 Task: Look for One-way flight tickets for 2 adults, 2 children, in Economy from Abu Rudeis to Mecca to travel on 25-Nov-2023.  Stops: Any number of stops. Choice of flight is British Airways.
Action: Mouse moved to (305, 271)
Screenshot: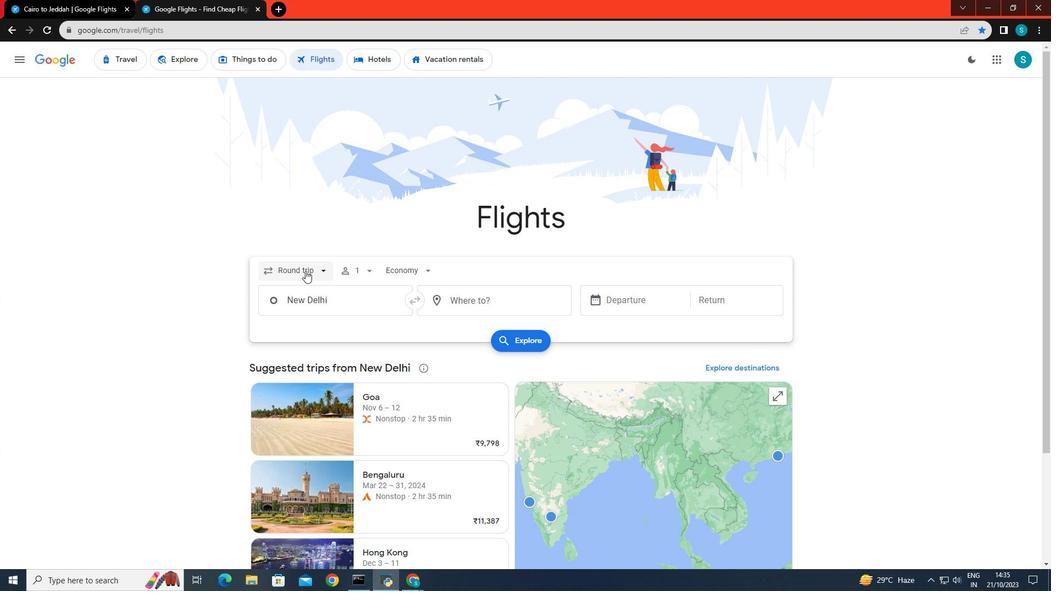 
Action: Mouse pressed left at (305, 271)
Screenshot: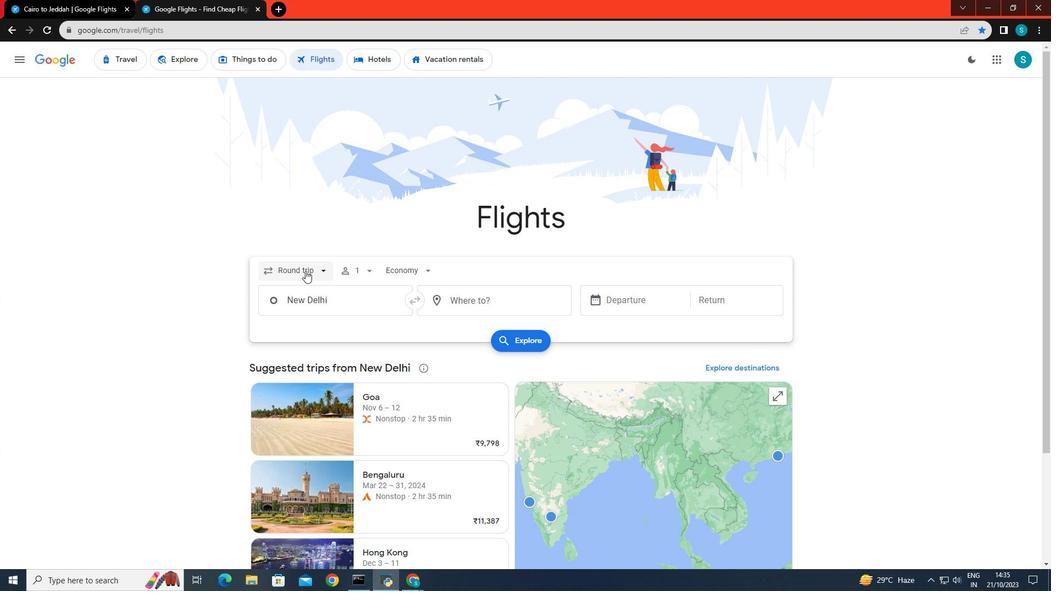 
Action: Mouse moved to (308, 325)
Screenshot: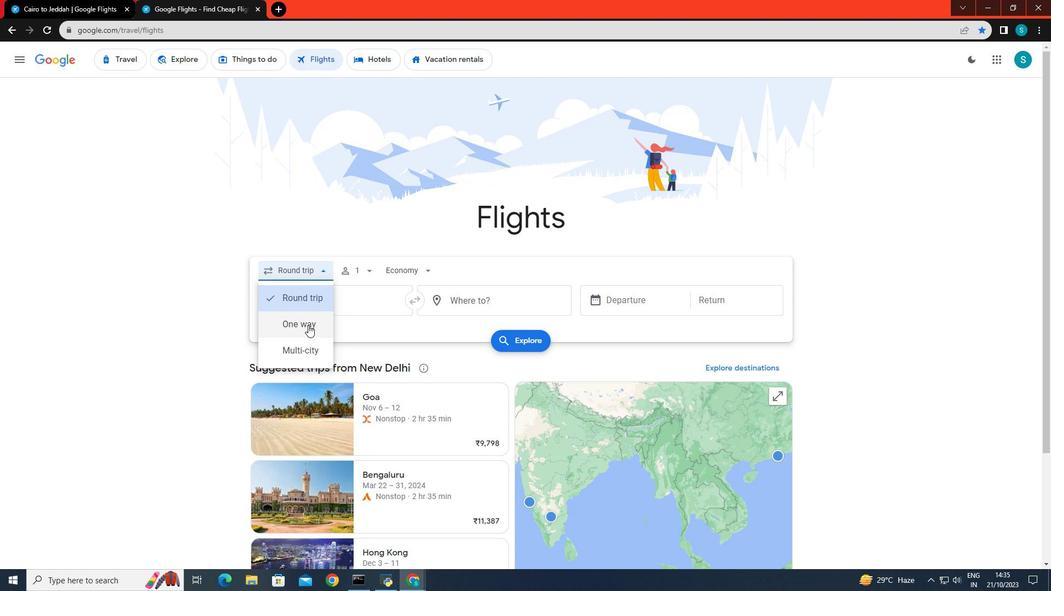 
Action: Mouse pressed left at (308, 325)
Screenshot: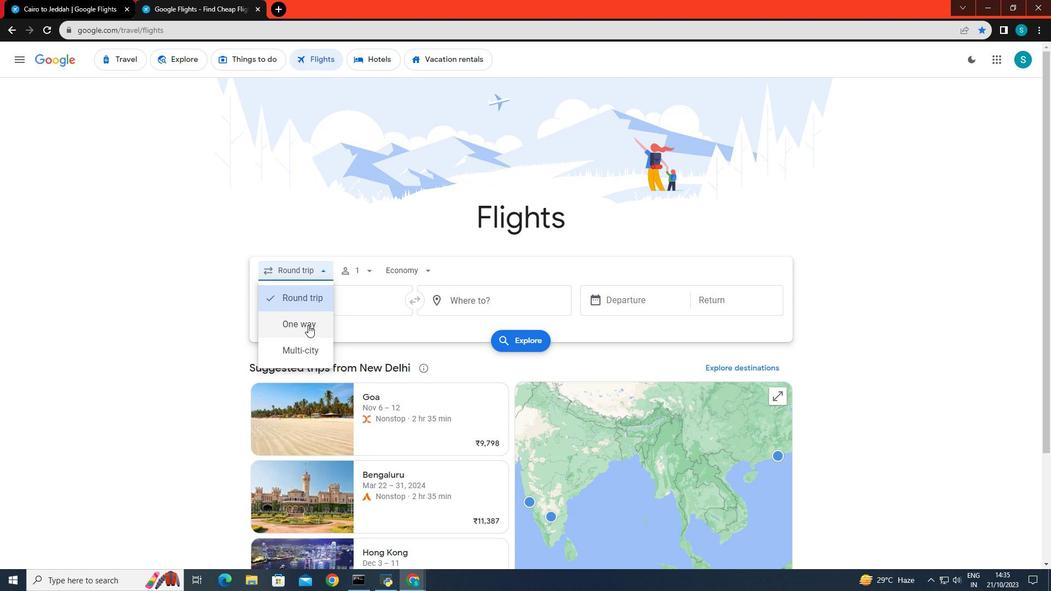 
Action: Mouse moved to (351, 270)
Screenshot: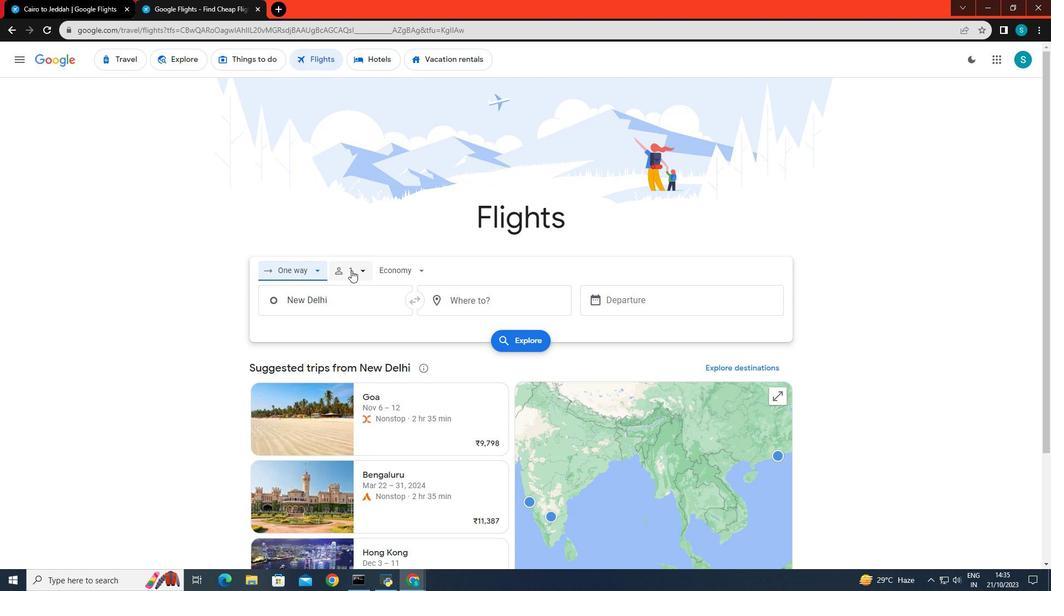 
Action: Mouse pressed left at (351, 270)
Screenshot: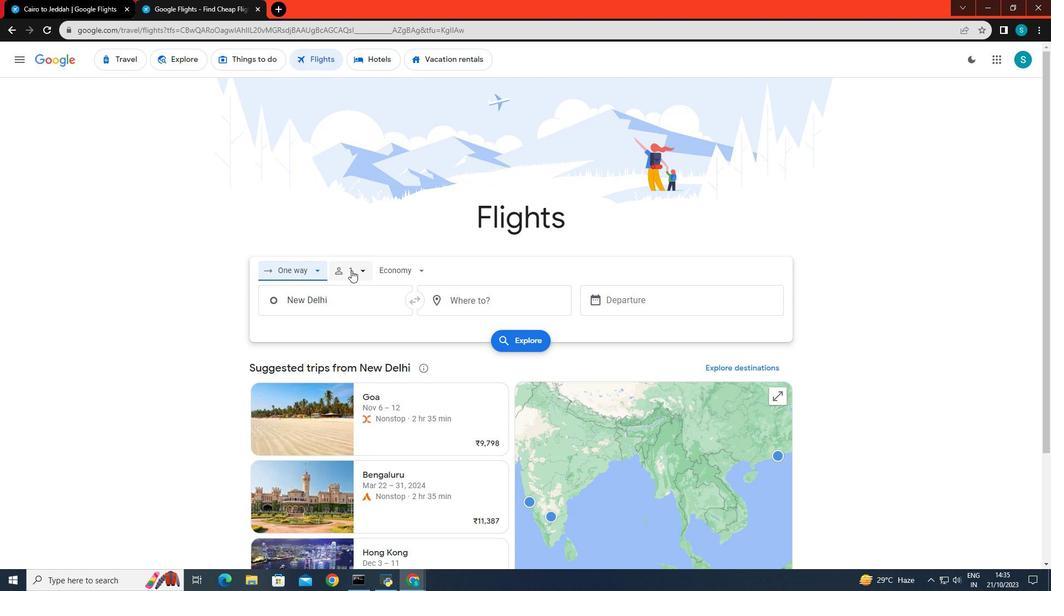
Action: Mouse moved to (441, 297)
Screenshot: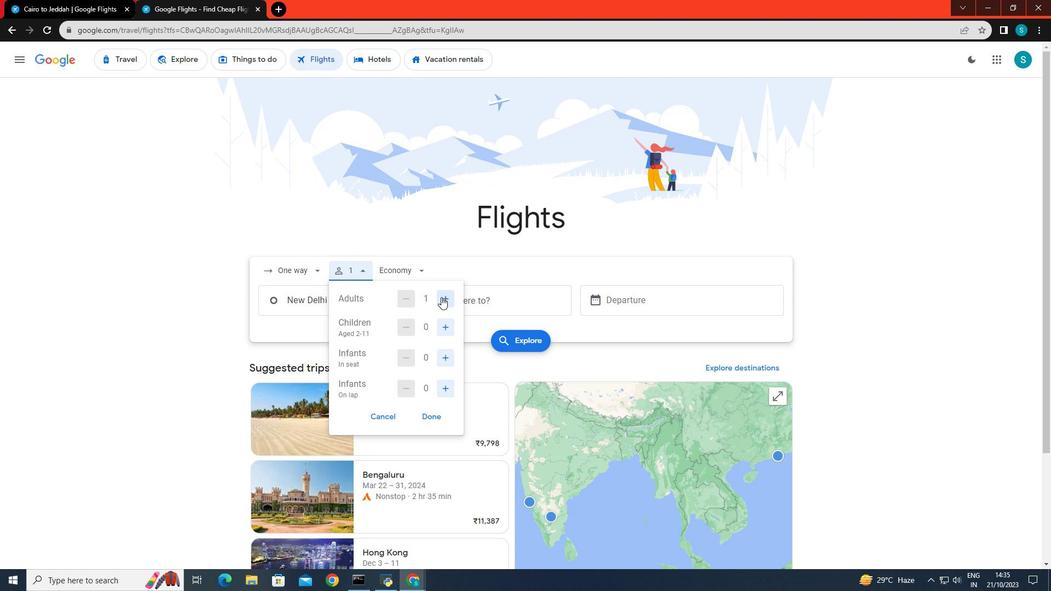 
Action: Mouse pressed left at (441, 297)
Screenshot: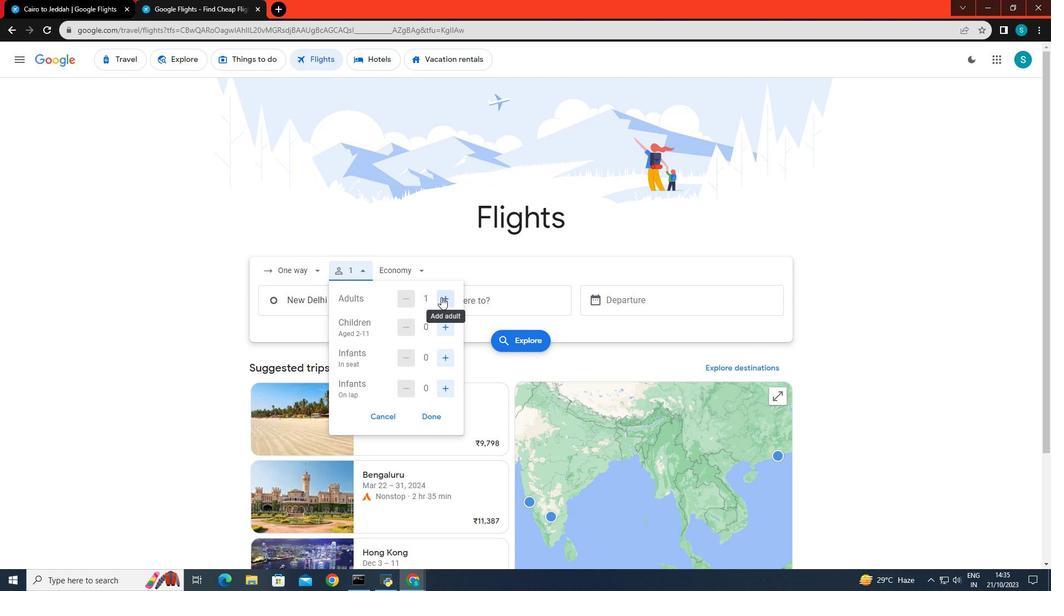 
Action: Mouse moved to (448, 328)
Screenshot: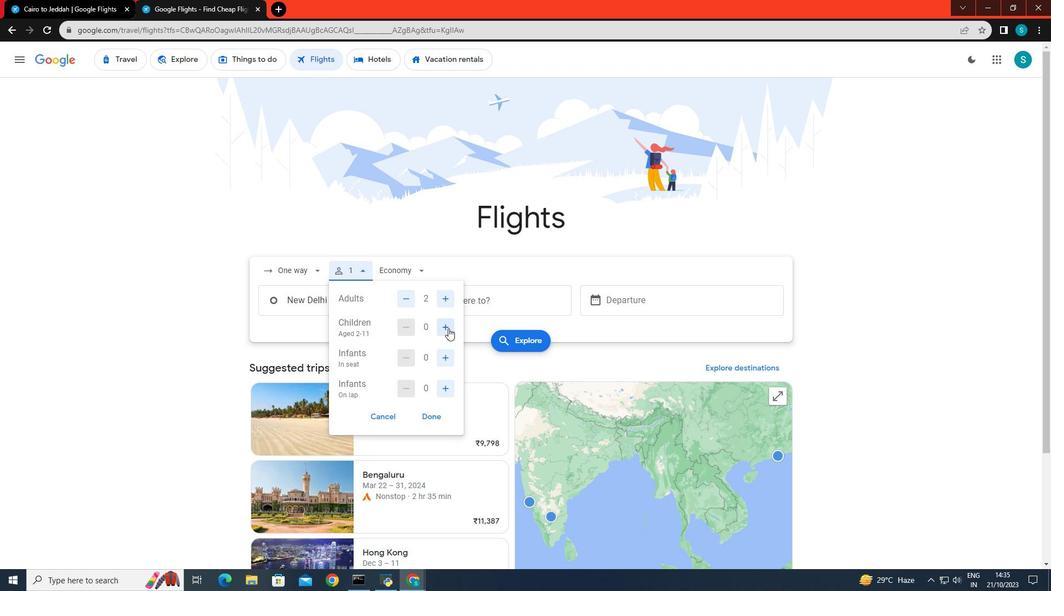 
Action: Mouse pressed left at (448, 328)
Screenshot: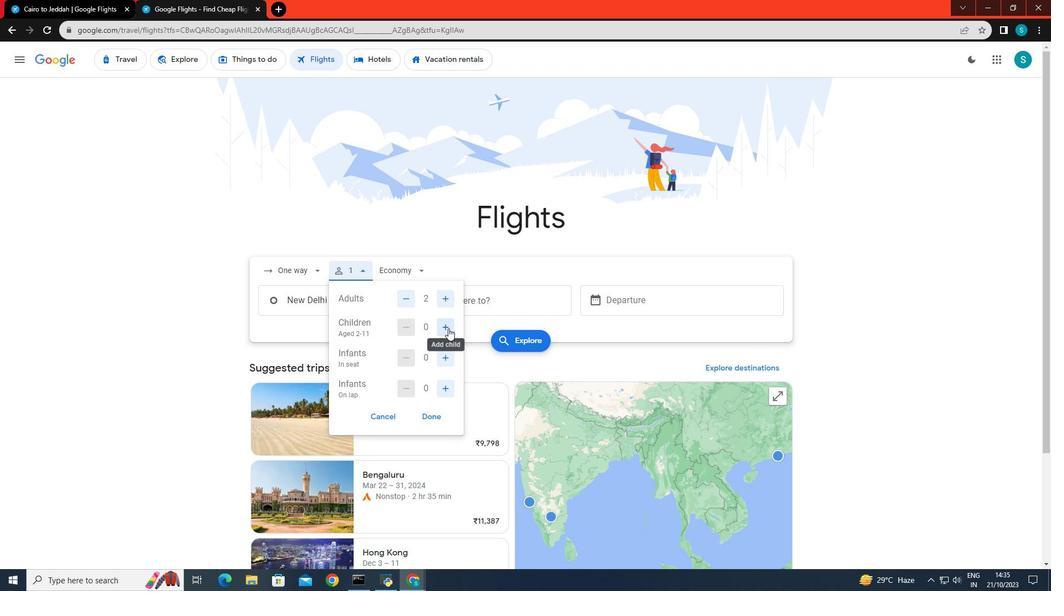 
Action: Mouse pressed left at (448, 328)
Screenshot: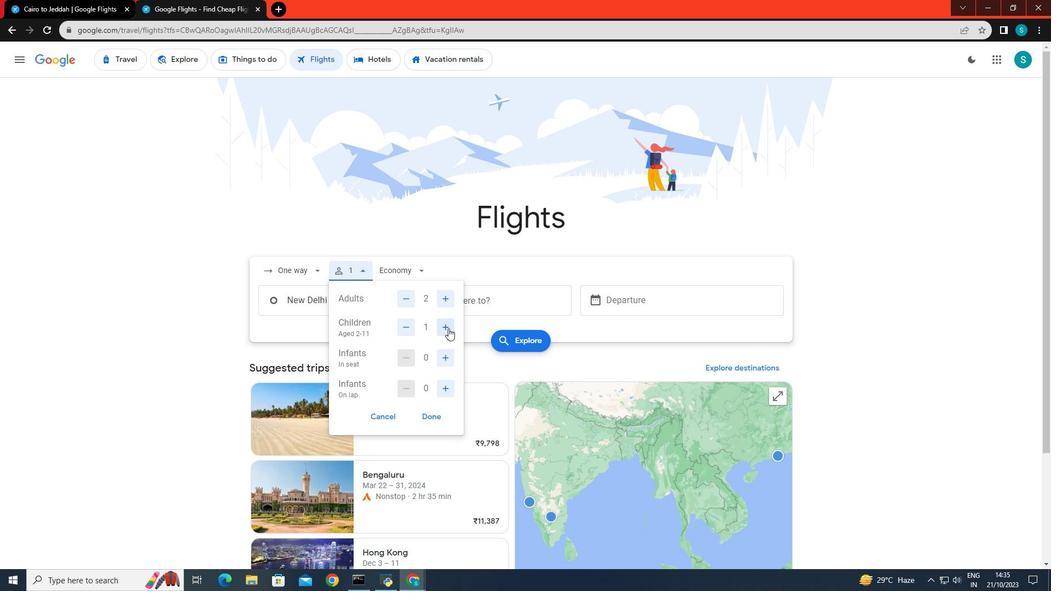 
Action: Mouse moved to (433, 414)
Screenshot: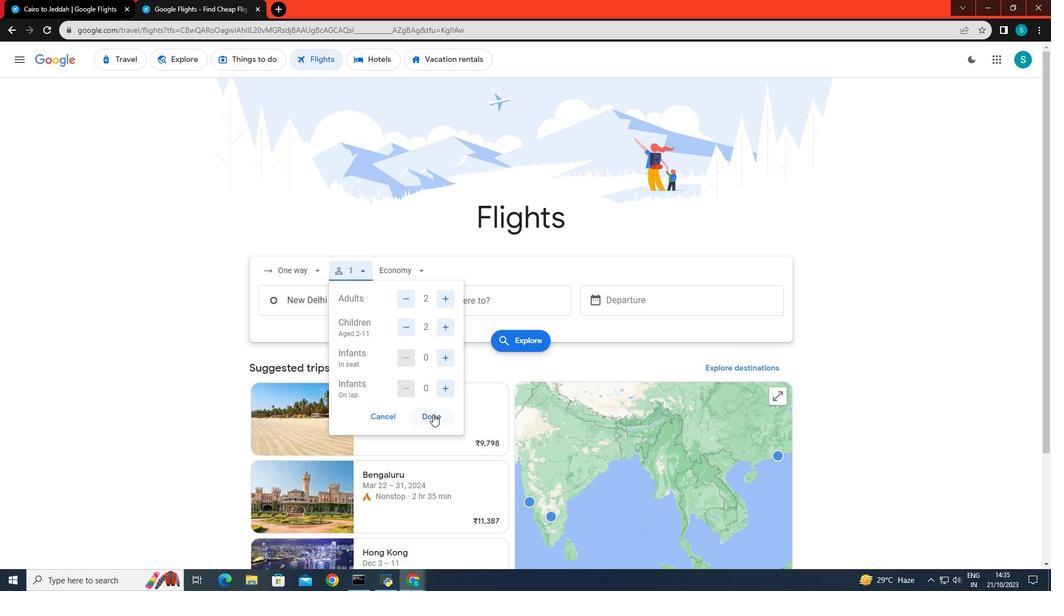 
Action: Mouse pressed left at (433, 414)
Screenshot: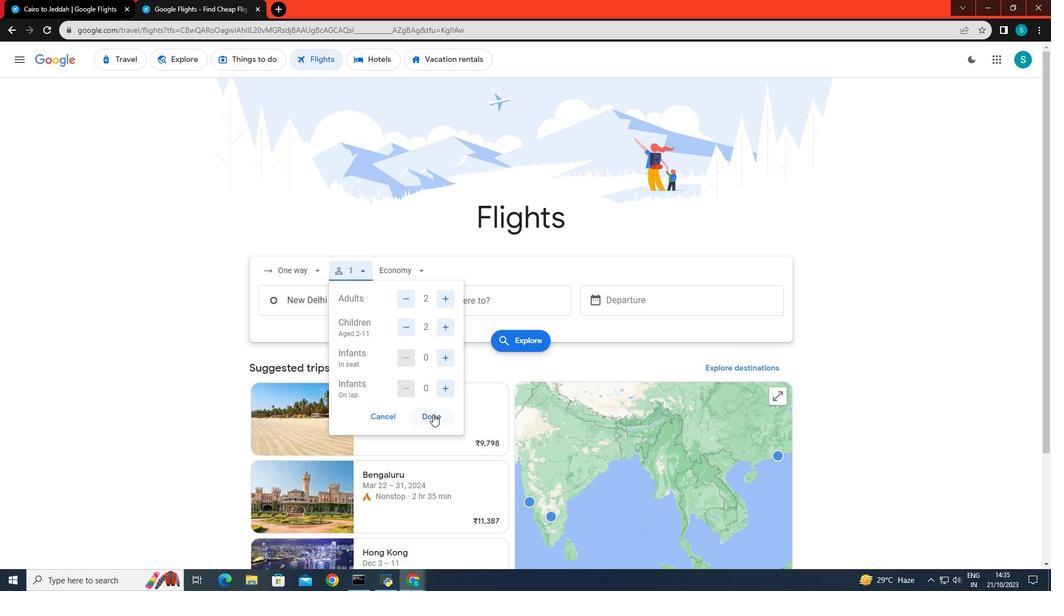 
Action: Mouse moved to (363, 272)
Screenshot: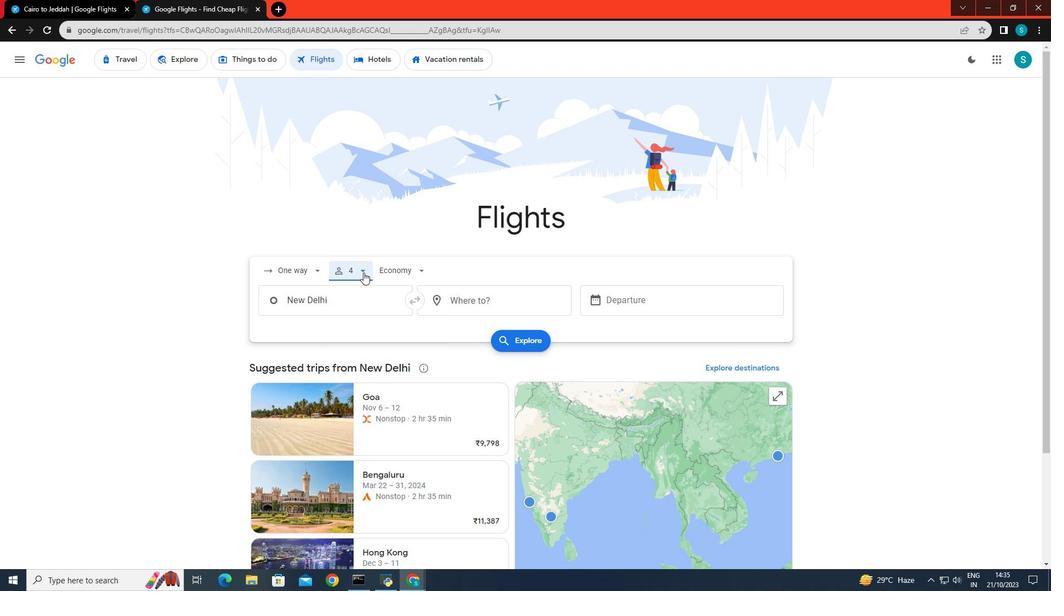 
Action: Mouse pressed left at (363, 272)
Screenshot: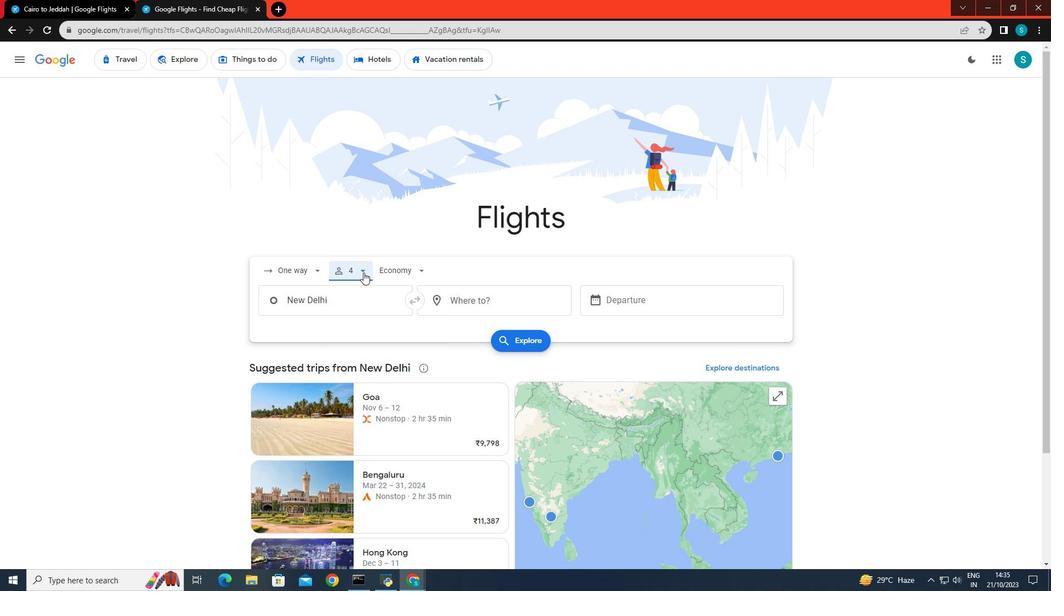 
Action: Mouse moved to (435, 413)
Screenshot: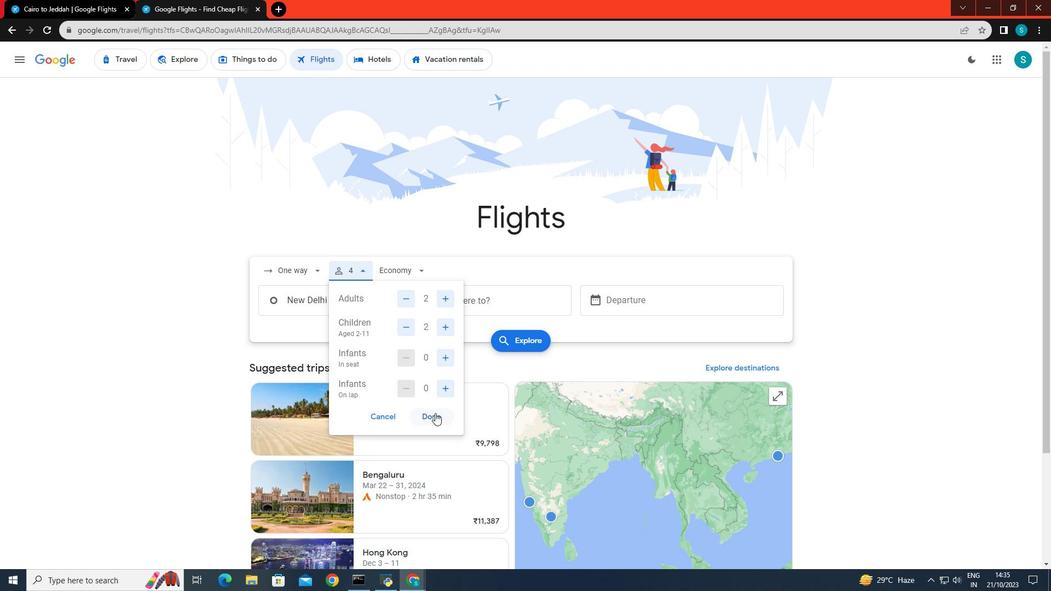 
Action: Mouse pressed left at (435, 413)
Screenshot: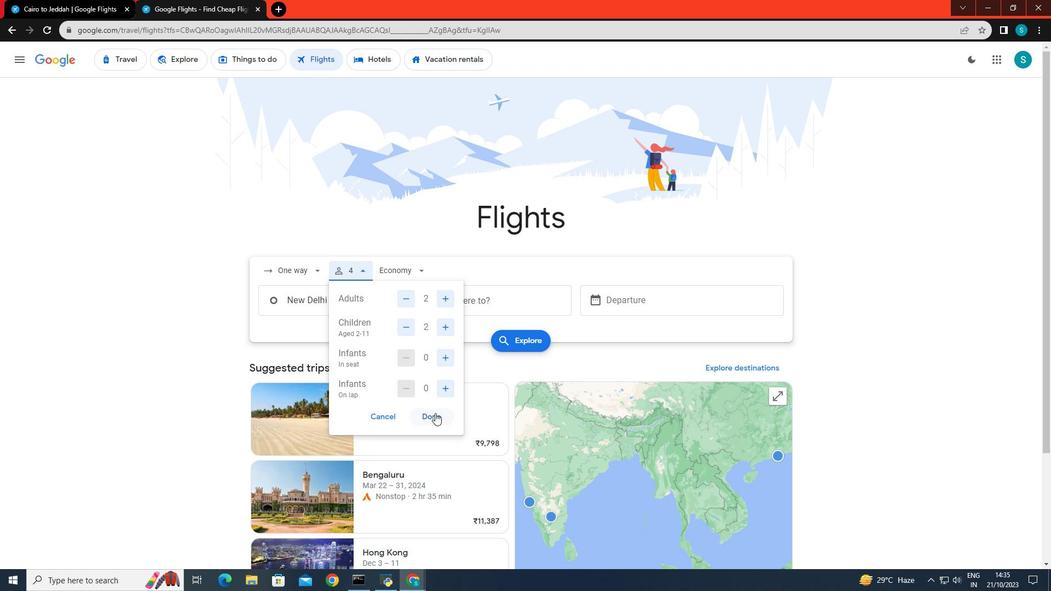 
Action: Mouse moved to (417, 270)
Screenshot: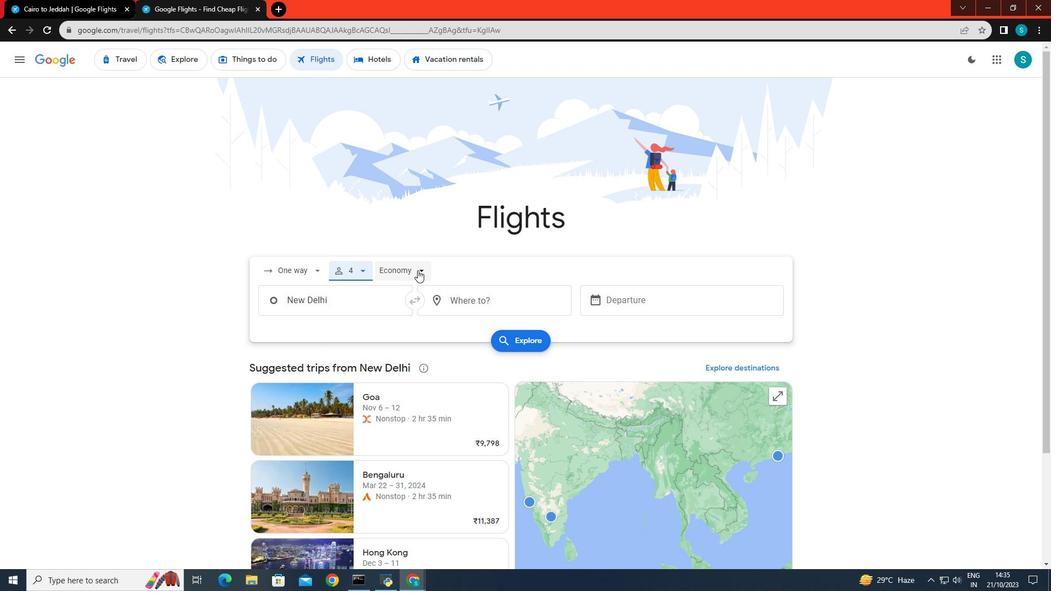 
Action: Mouse pressed left at (417, 270)
Screenshot: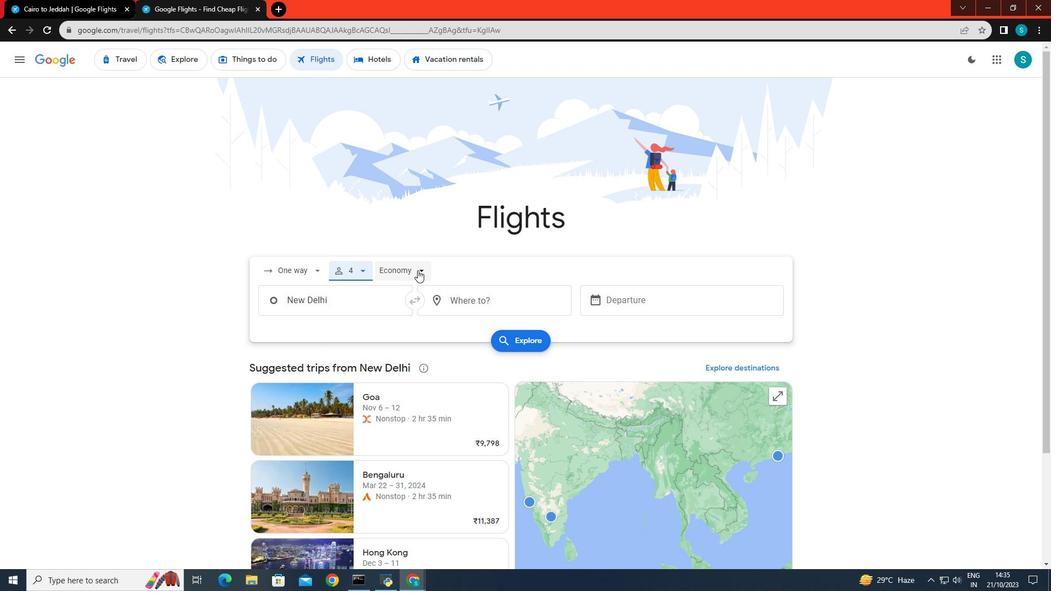 
Action: Mouse moved to (410, 294)
Screenshot: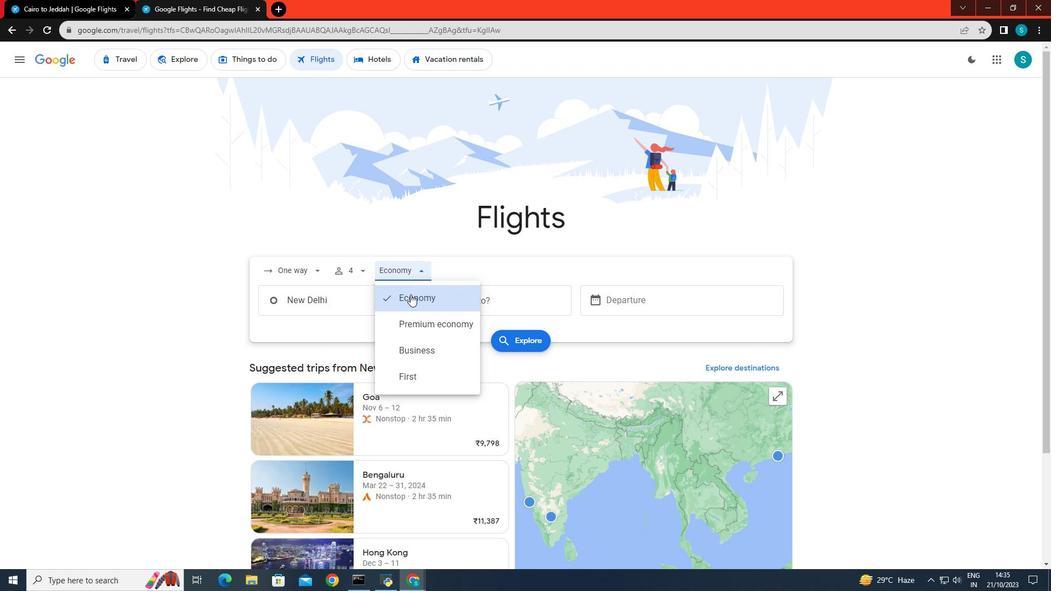 
Action: Mouse pressed left at (410, 294)
Screenshot: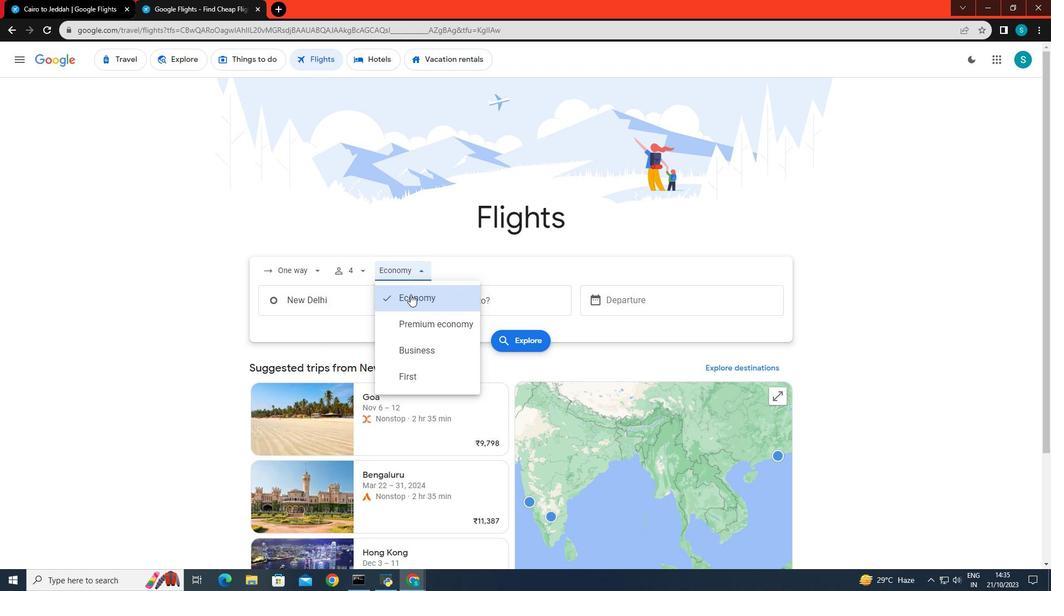 
Action: Mouse moved to (325, 301)
Screenshot: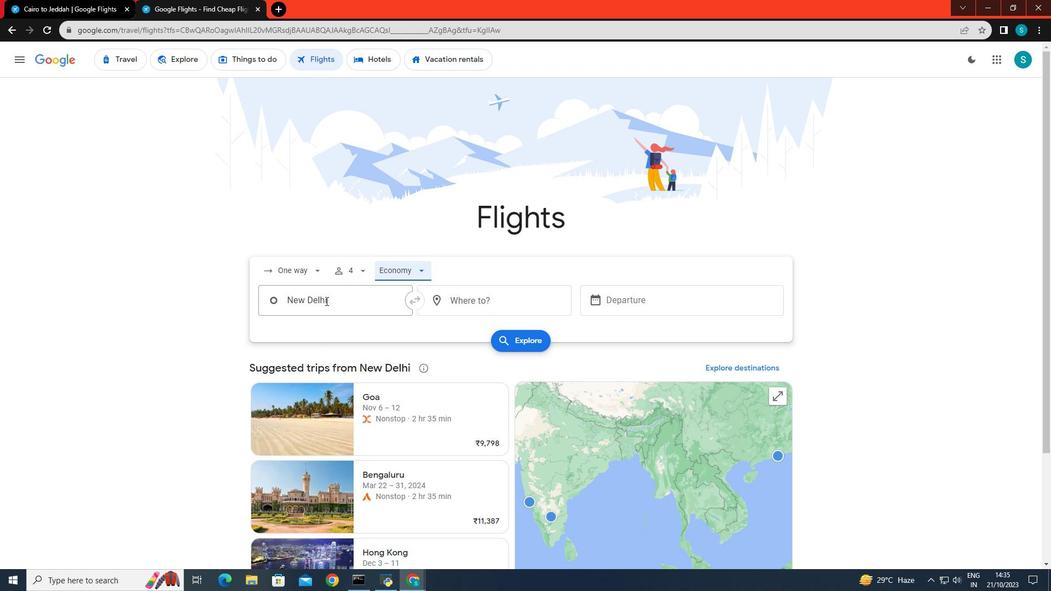 
Action: Mouse pressed left at (325, 301)
Screenshot: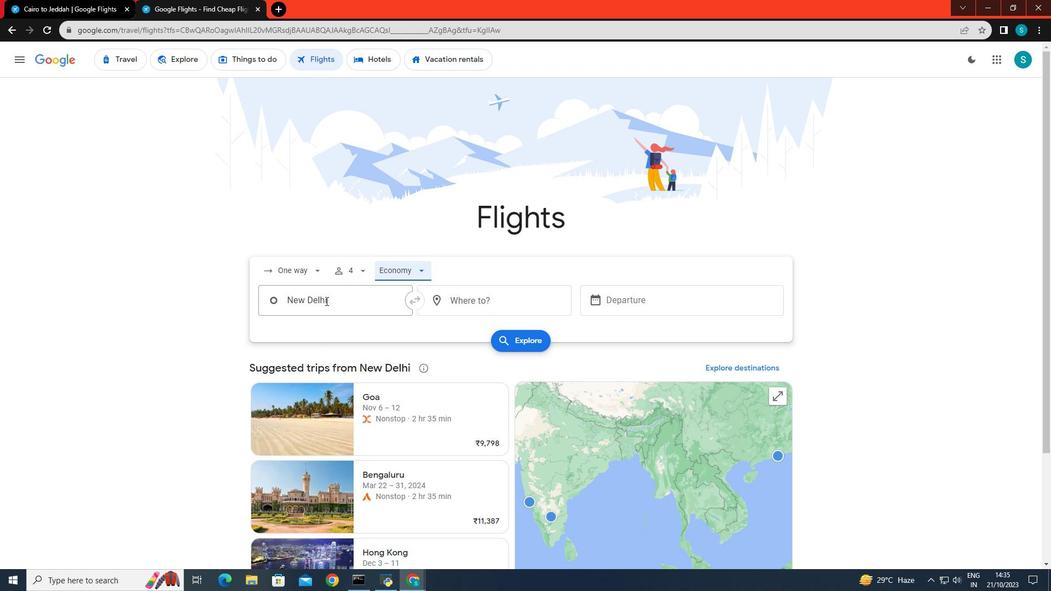 
Action: Key pressed <Key.backspace><Key.caps_lock>A<Key.caps_lock>b<Key.caps_lock><Key.caps_lock>u<Key.space><Key.caps_lock>R<Key.caps_lock>udeis
Screenshot: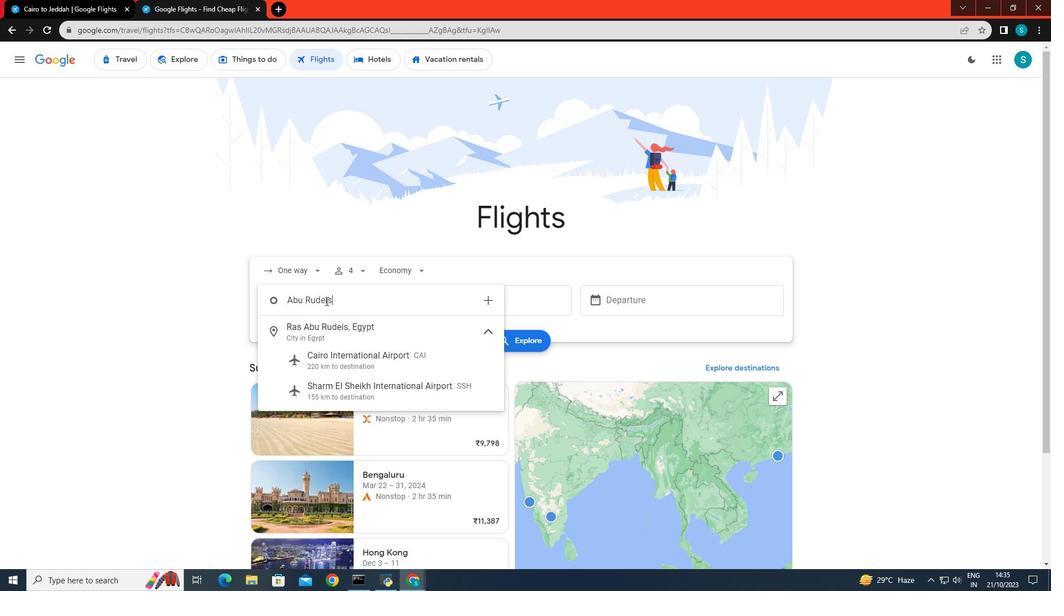 
Action: Mouse moved to (383, 365)
Screenshot: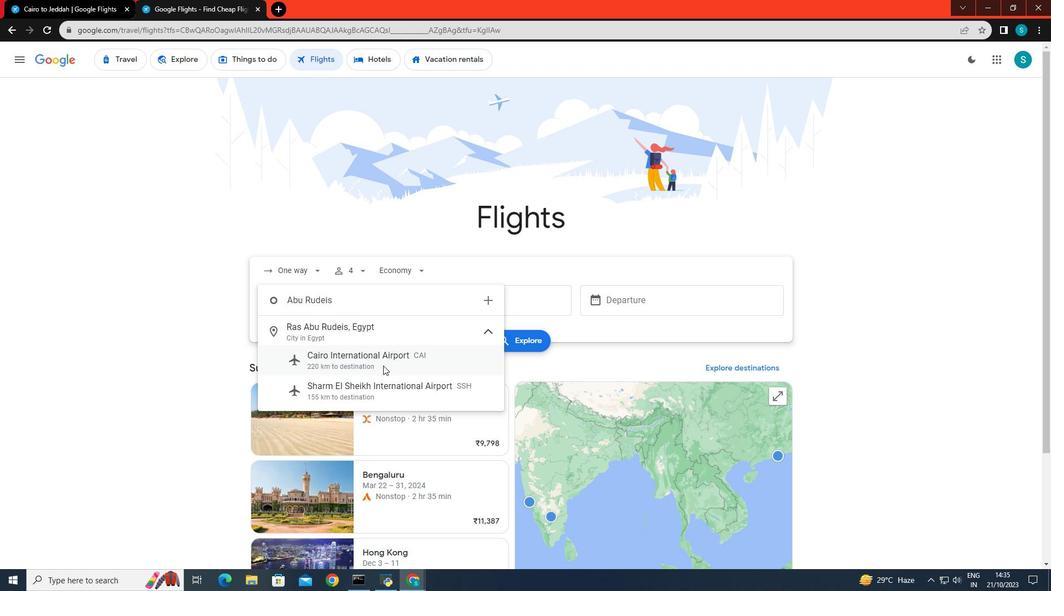 
Action: Mouse pressed left at (383, 365)
Screenshot: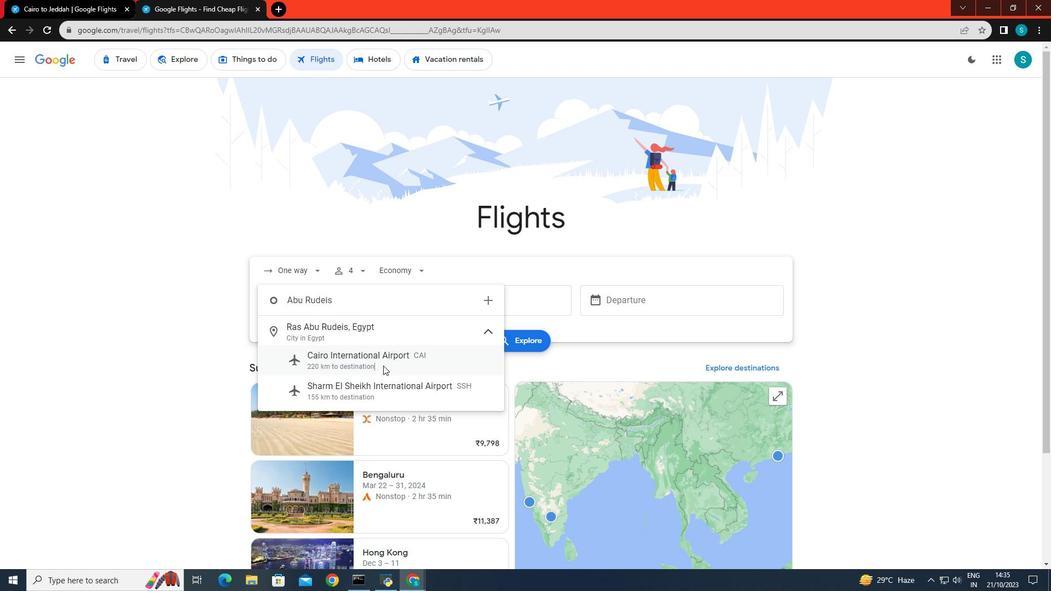 
Action: Mouse moved to (445, 301)
Screenshot: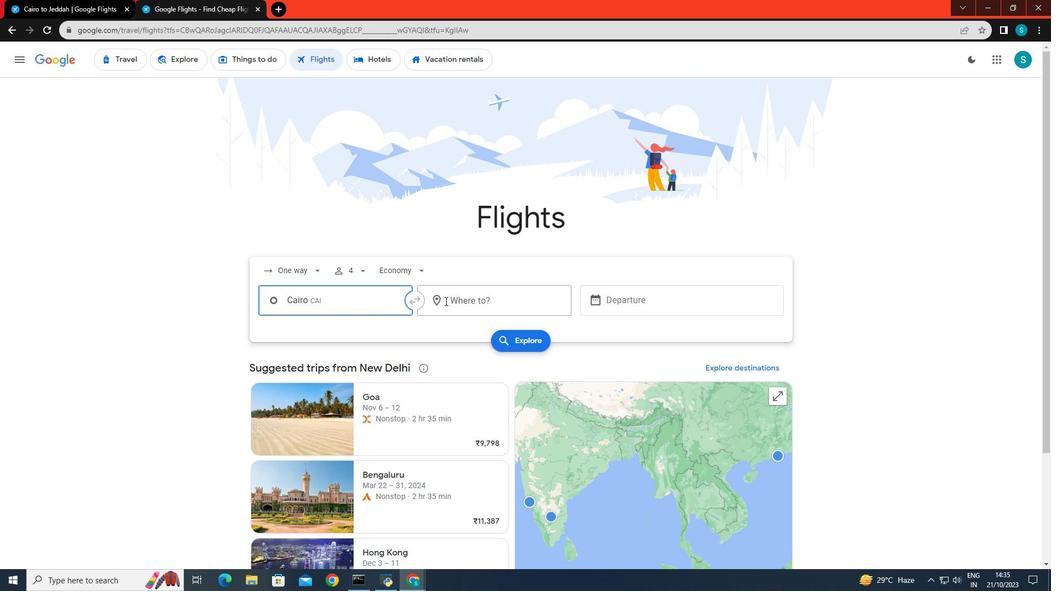 
Action: Mouse pressed left at (445, 301)
Screenshot: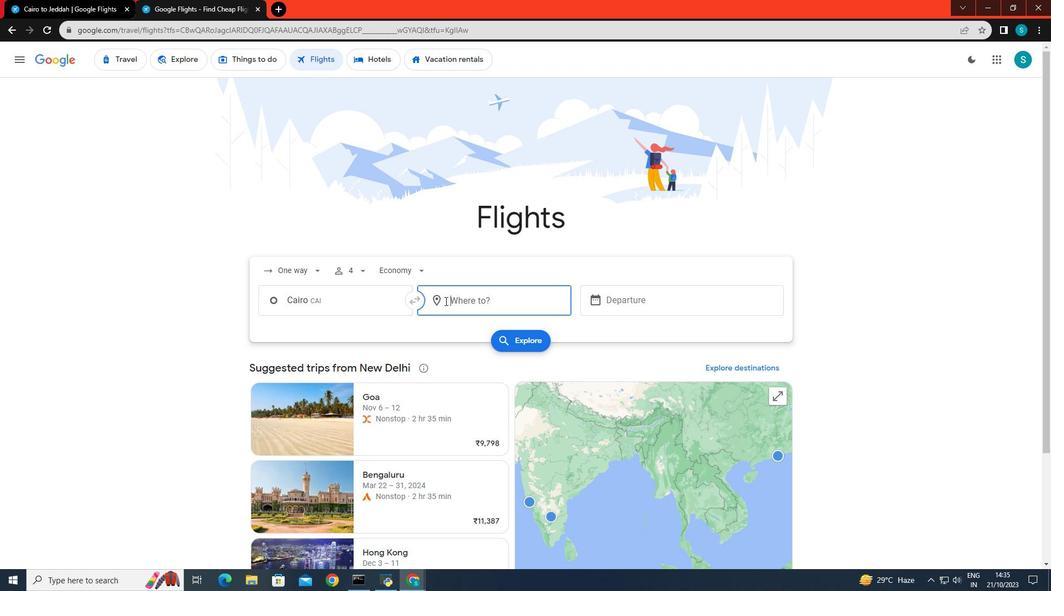 
Action: Key pressed m<Key.caps_lock><Key.backspace>M<Key.caps_lock>ecca
Screenshot: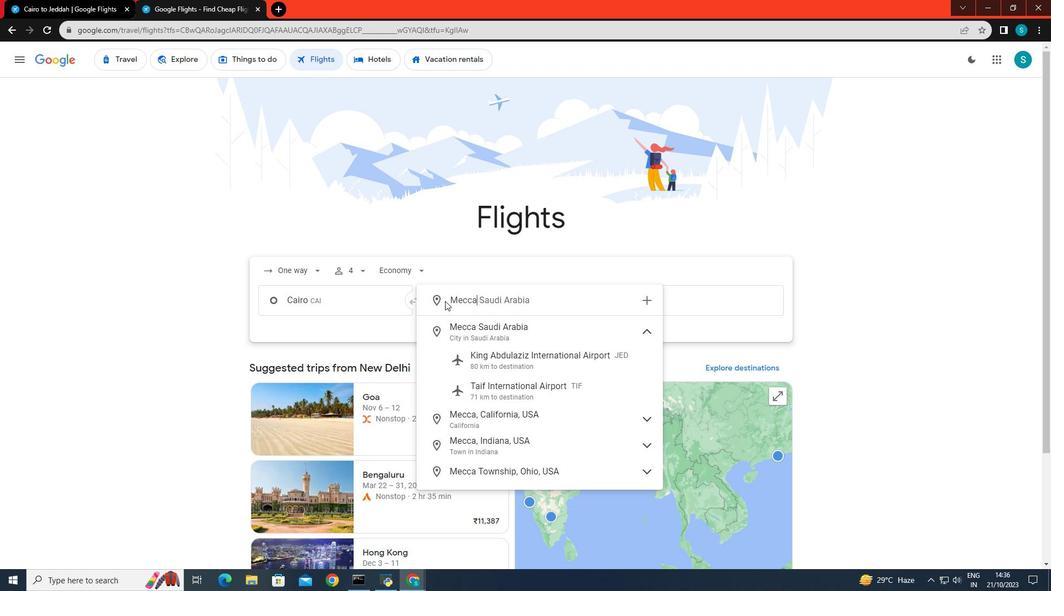 
Action: Mouse moved to (485, 364)
Screenshot: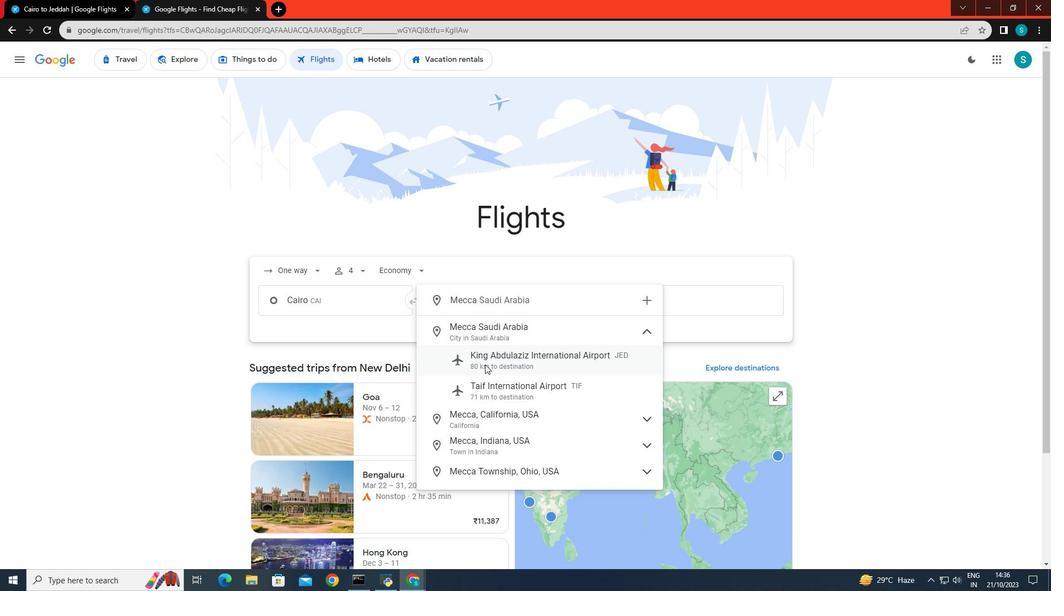 
Action: Mouse pressed left at (485, 364)
Screenshot: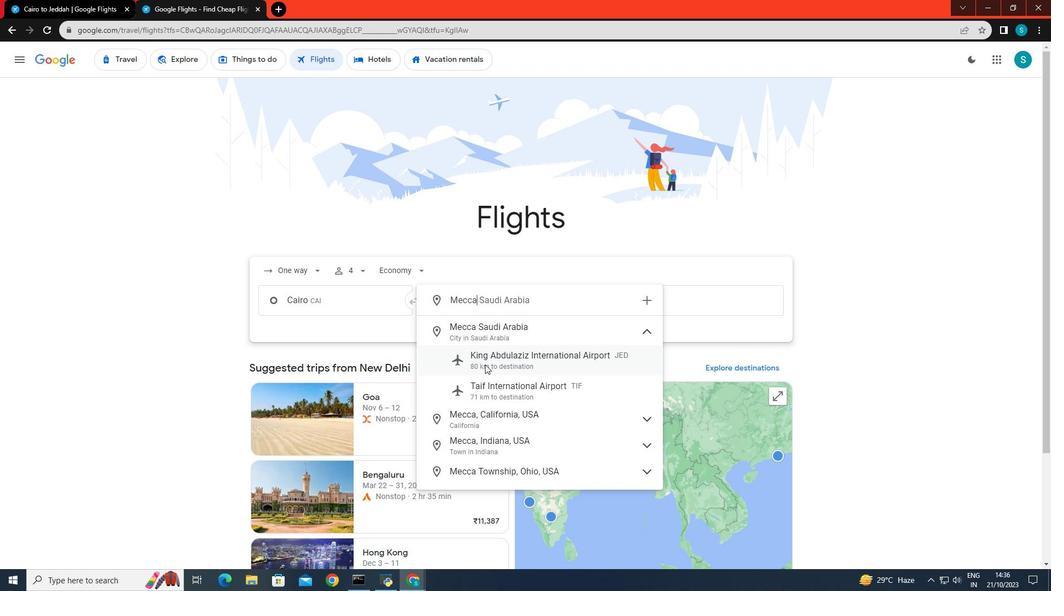 
Action: Mouse moved to (619, 301)
Screenshot: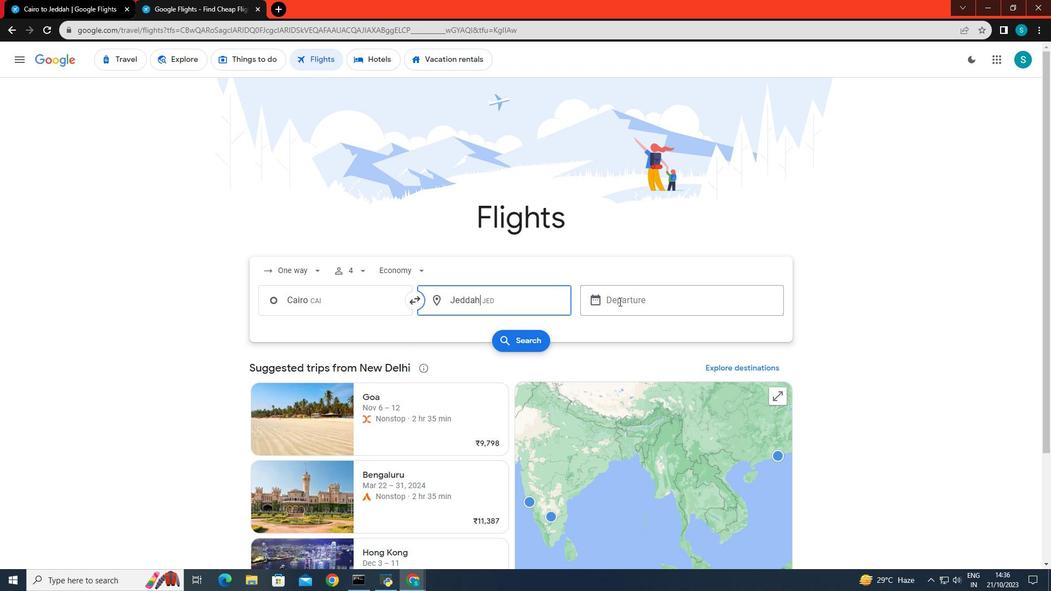 
Action: Mouse pressed left at (619, 301)
Screenshot: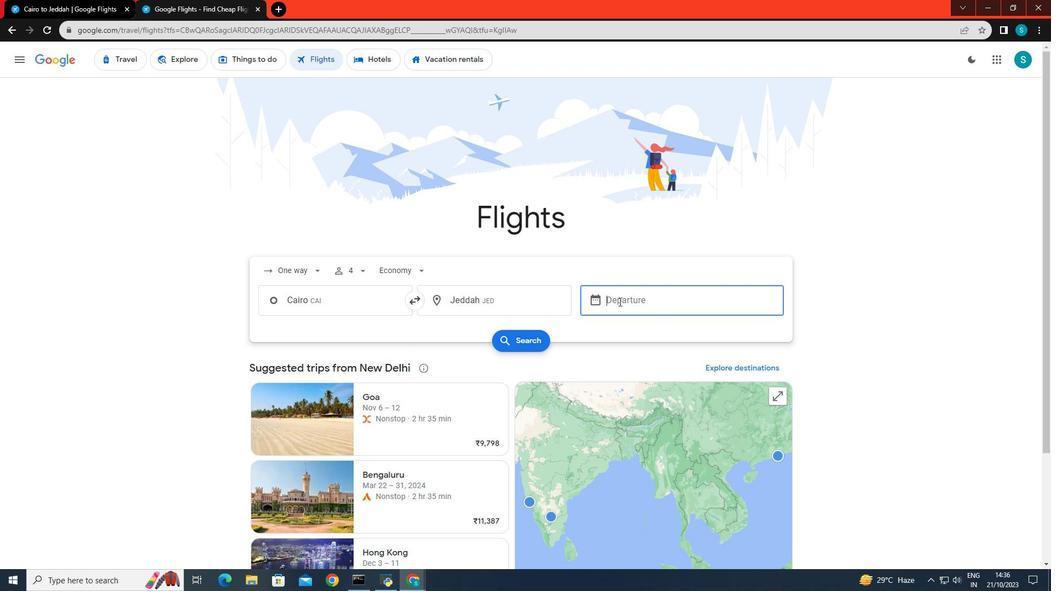 
Action: Mouse moved to (676, 382)
Screenshot: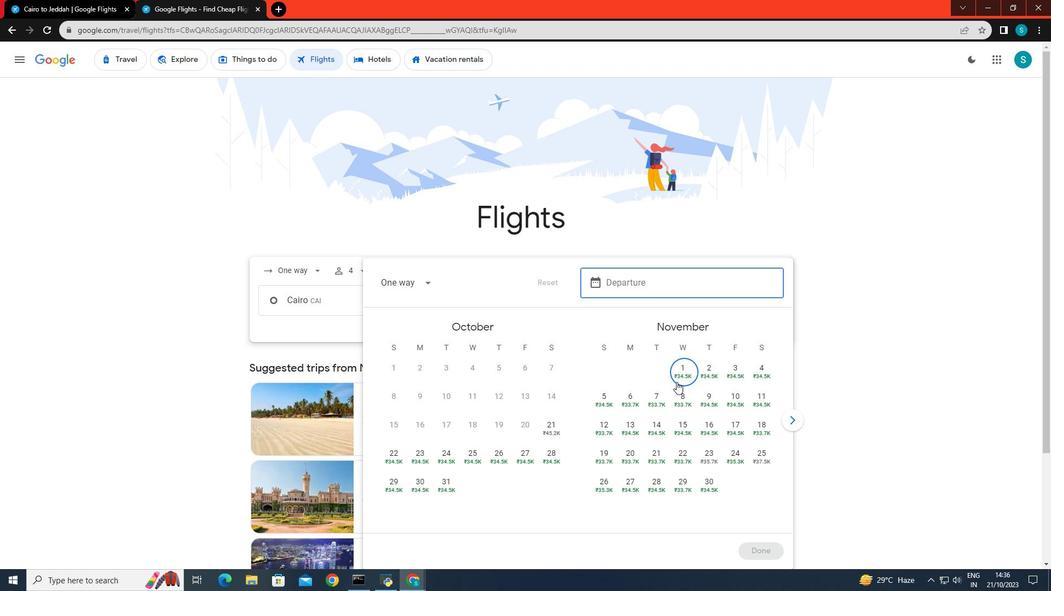 
Action: Mouse scrolled (676, 381) with delta (0, 0)
Screenshot: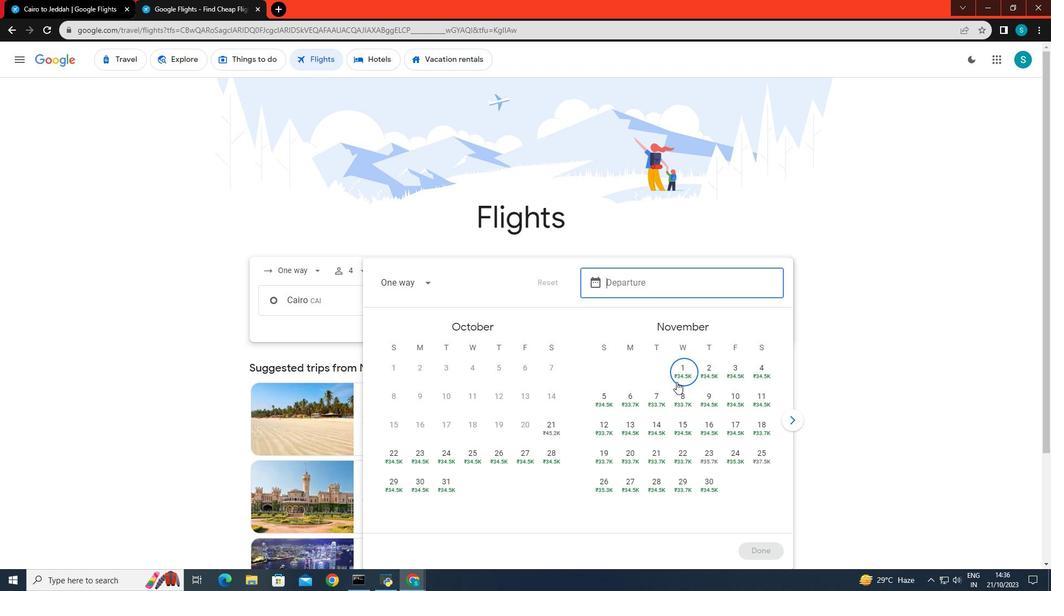 
Action: Mouse moved to (758, 395)
Screenshot: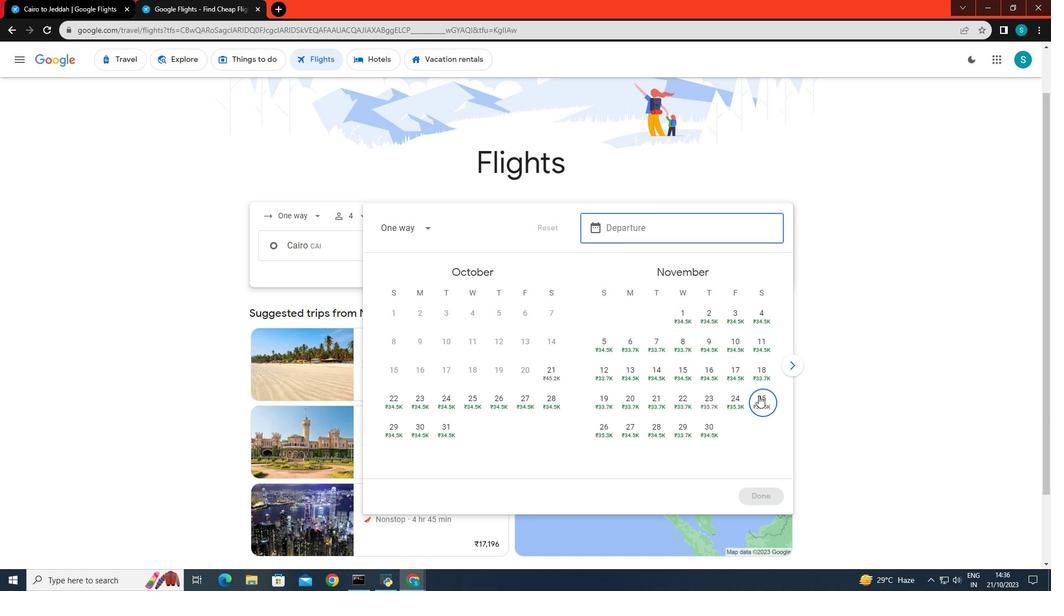 
Action: Mouse pressed left at (758, 395)
Screenshot: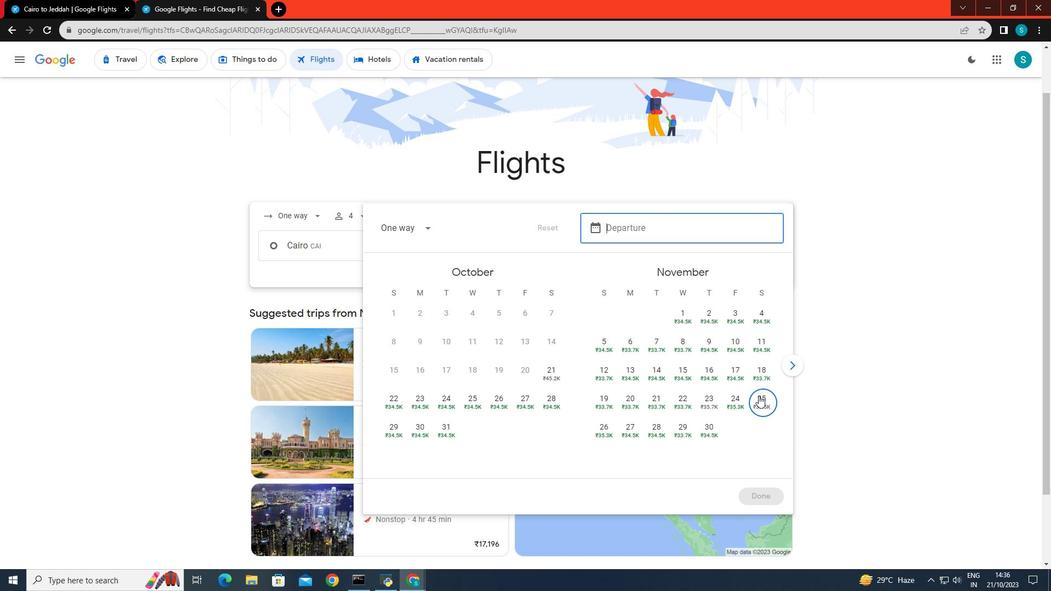 
Action: Mouse moved to (754, 493)
Screenshot: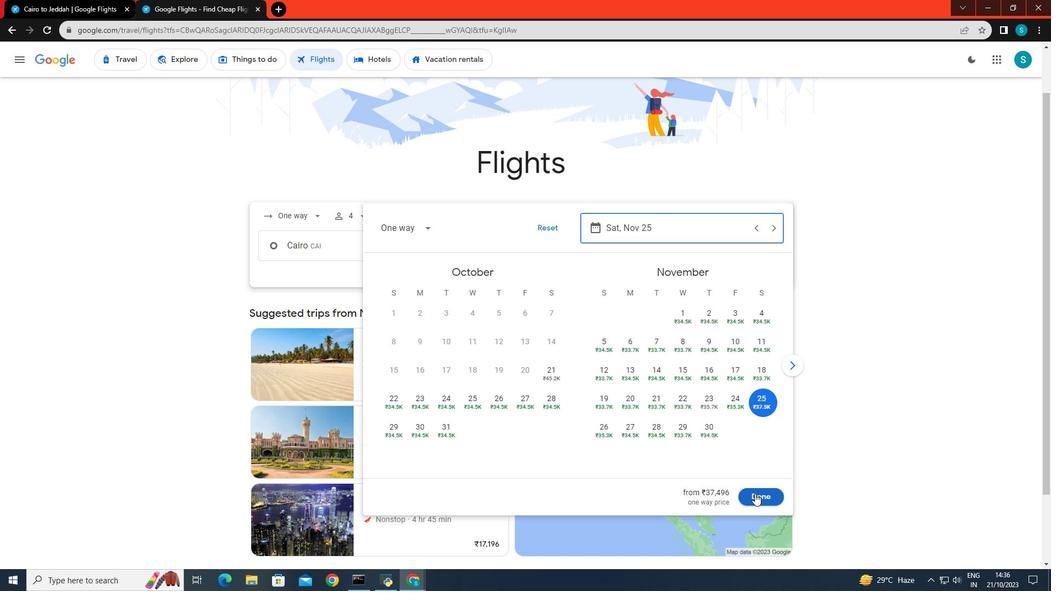 
Action: Mouse pressed left at (754, 493)
Screenshot: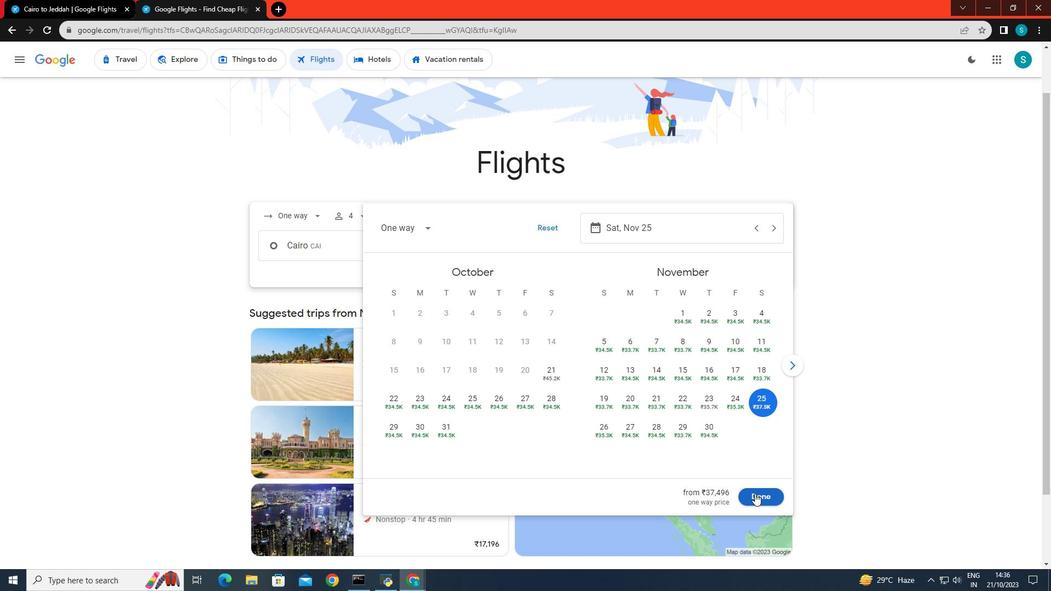 
Action: Mouse moved to (517, 286)
Screenshot: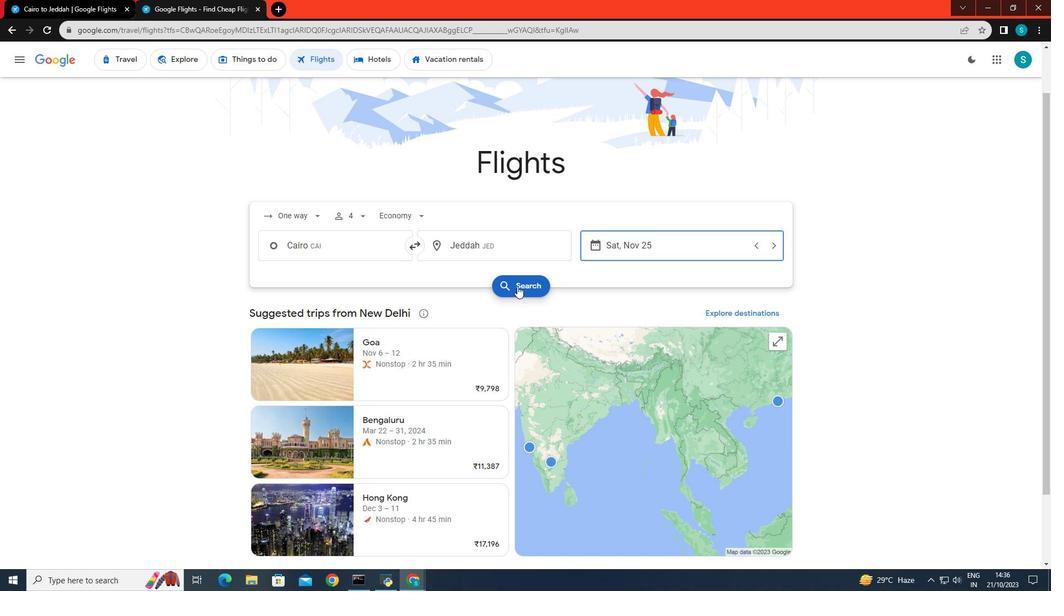 
Action: Mouse pressed left at (517, 286)
Screenshot: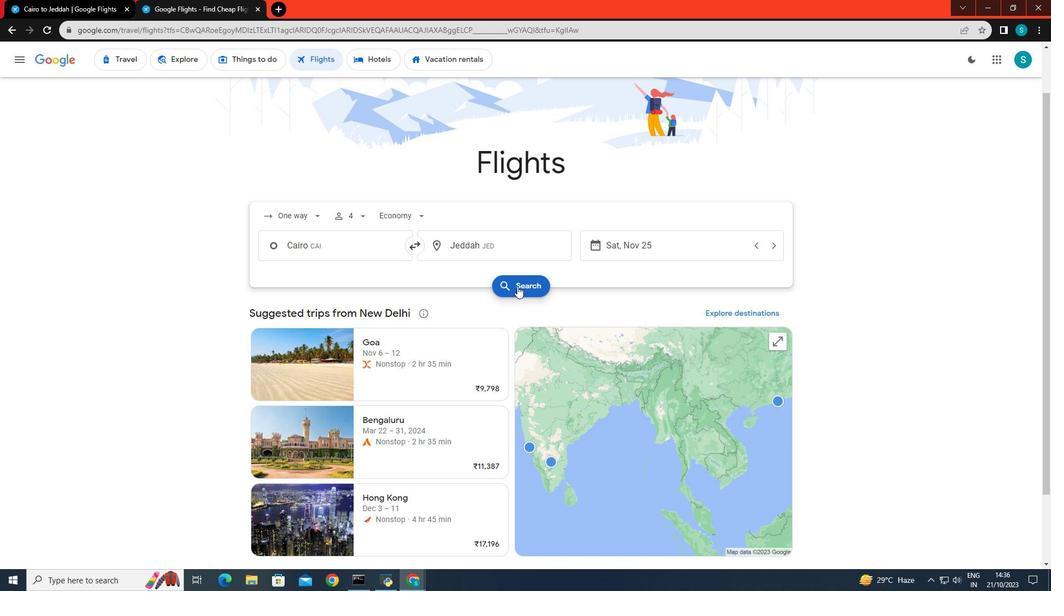 
Action: Mouse moved to (283, 256)
Screenshot: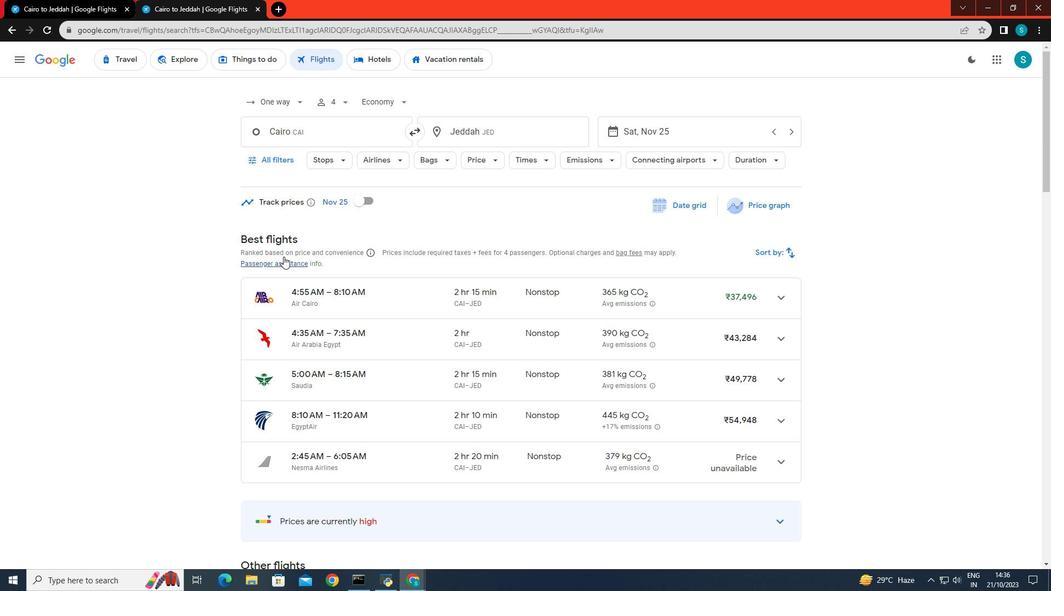 
Action: Mouse scrolled (283, 256) with delta (0, 0)
Screenshot: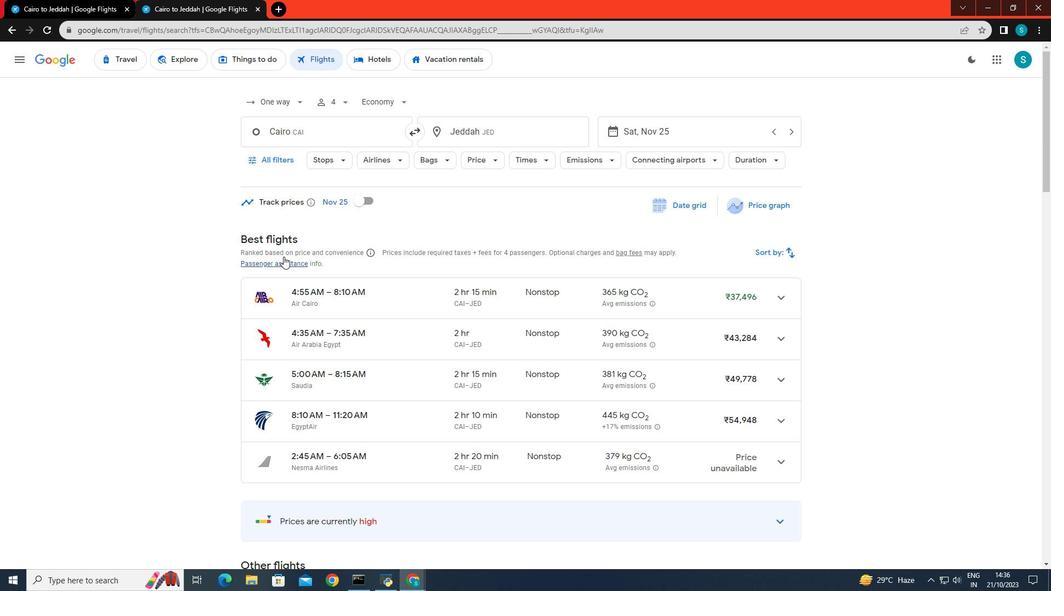 
Action: Mouse moved to (316, 106)
Screenshot: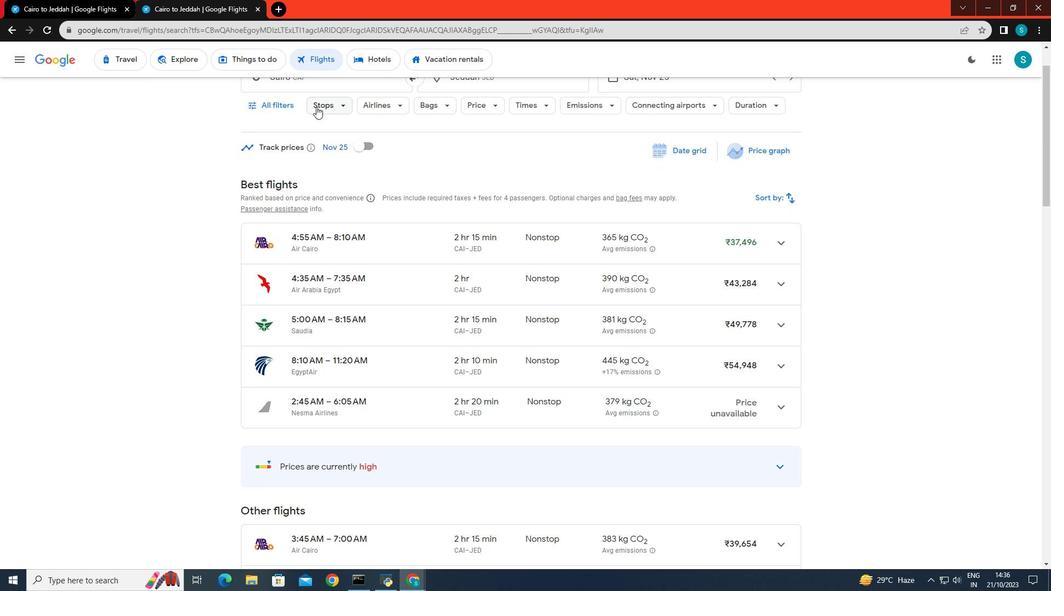 
Action: Mouse pressed left at (316, 106)
Screenshot: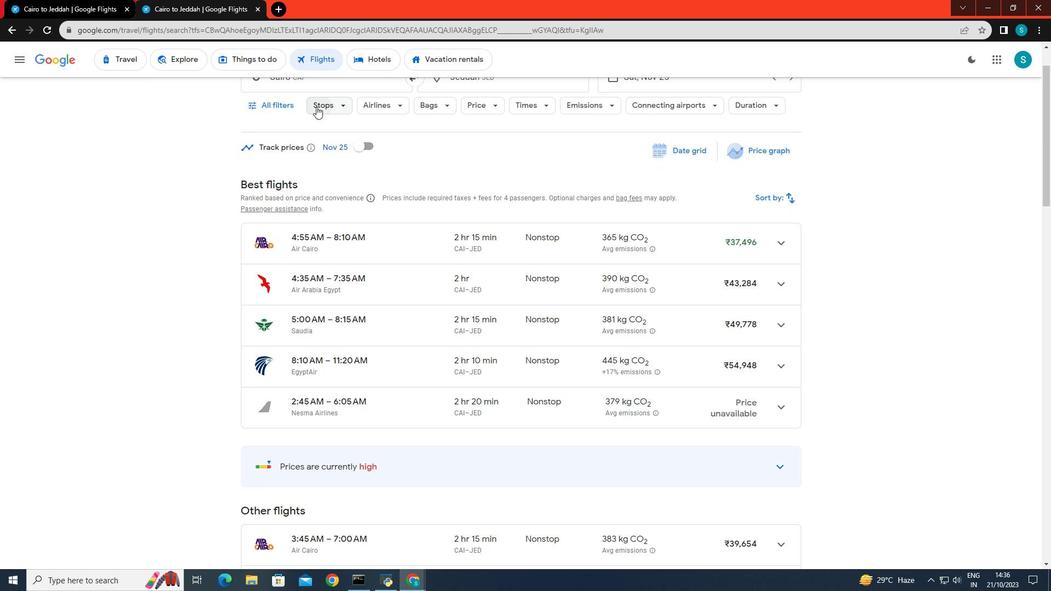 
Action: Mouse moved to (332, 162)
Screenshot: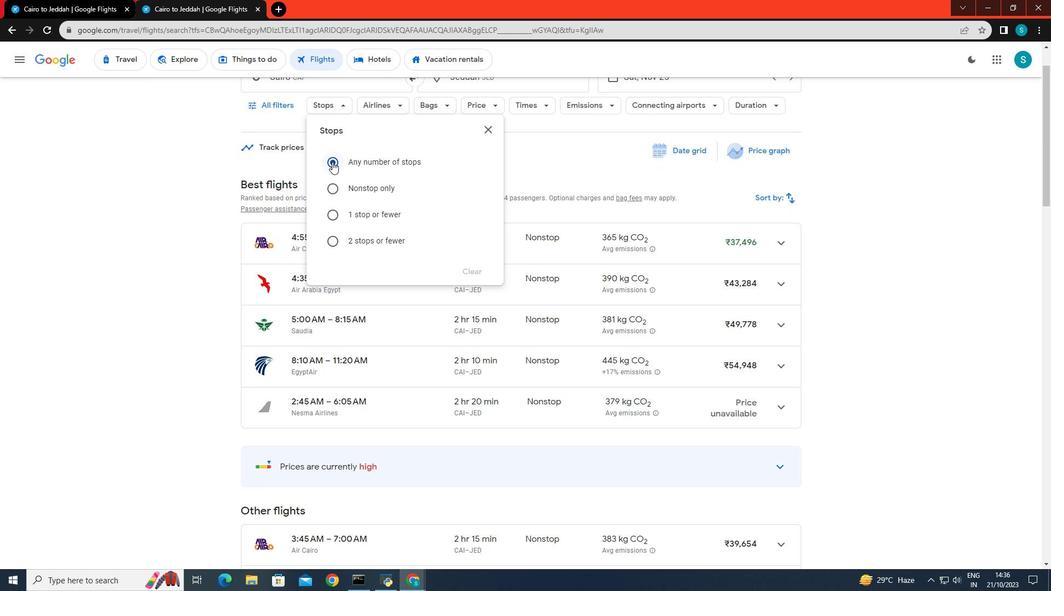 
Action: Mouse pressed left at (332, 162)
Screenshot: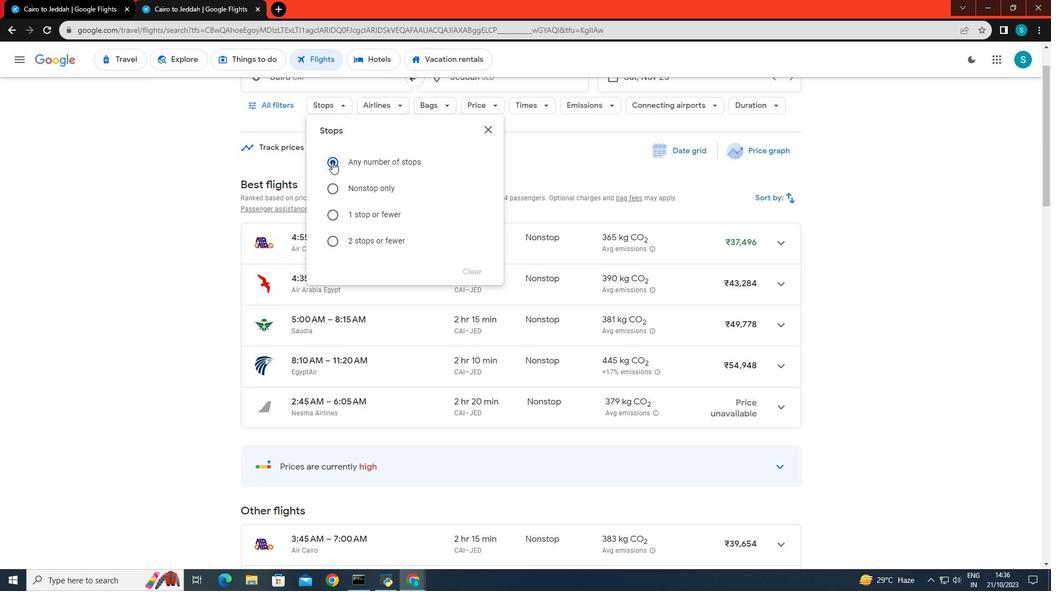 
Action: Mouse moved to (197, 195)
Screenshot: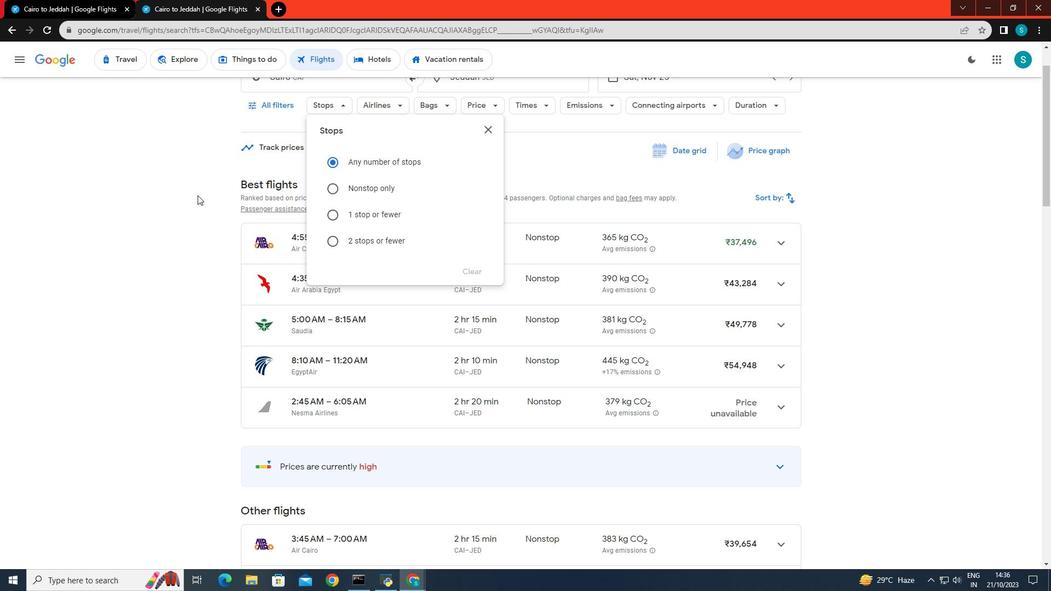 
Action: Mouse pressed left at (197, 195)
Screenshot: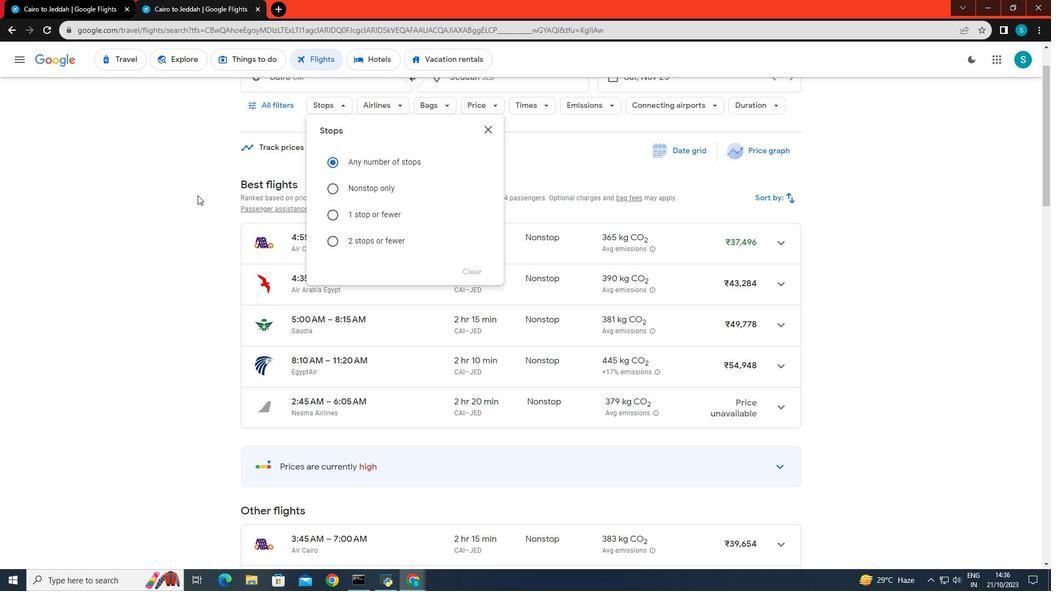 
Action: Mouse moved to (400, 105)
Screenshot: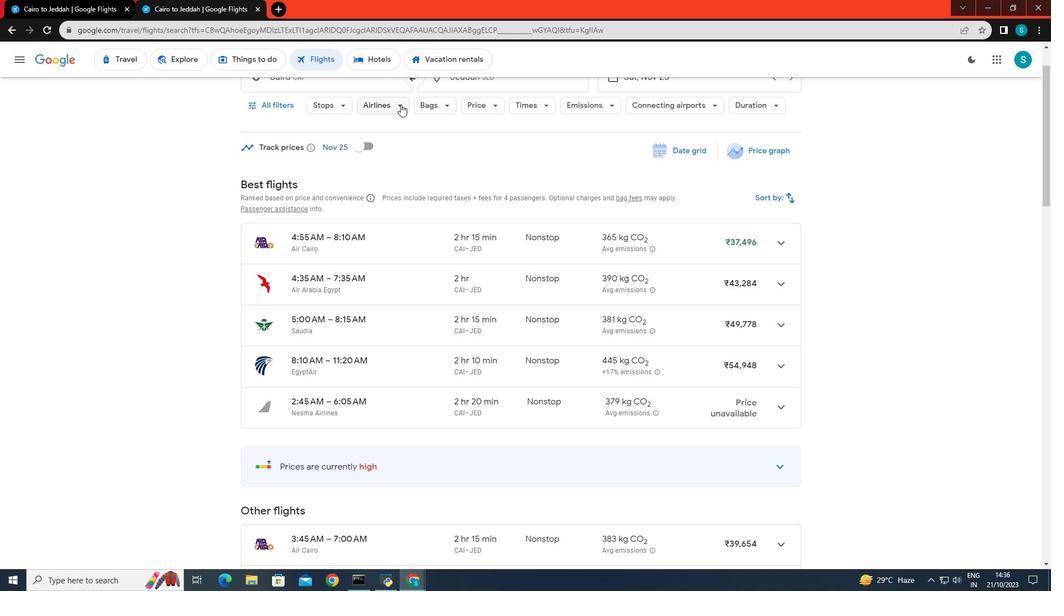 
Action: Mouse pressed left at (400, 105)
Screenshot: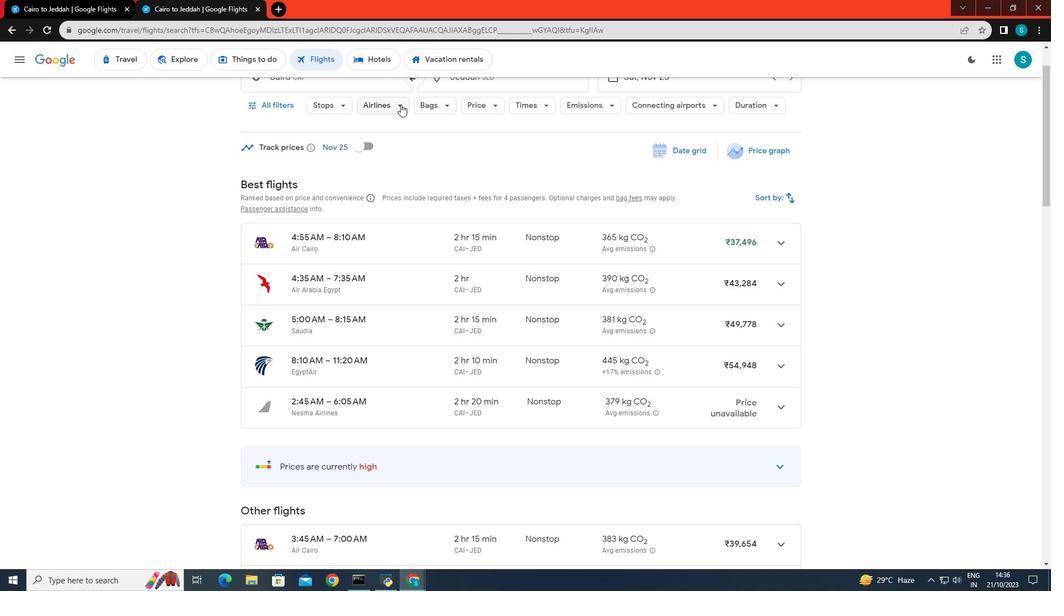 
Action: Mouse moved to (401, 368)
Screenshot: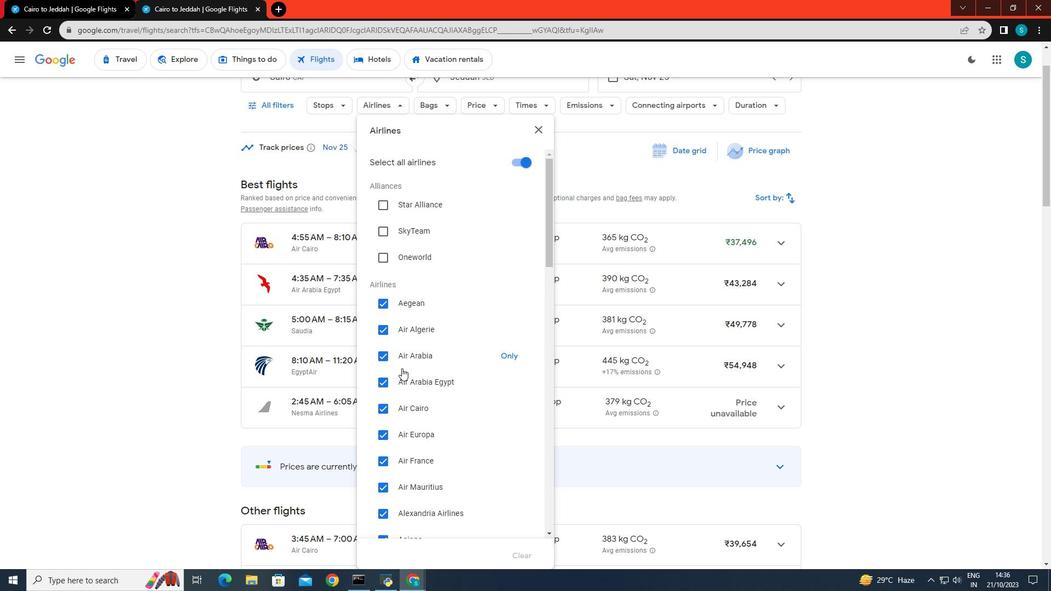 
Action: Mouse scrolled (401, 367) with delta (0, 0)
Screenshot: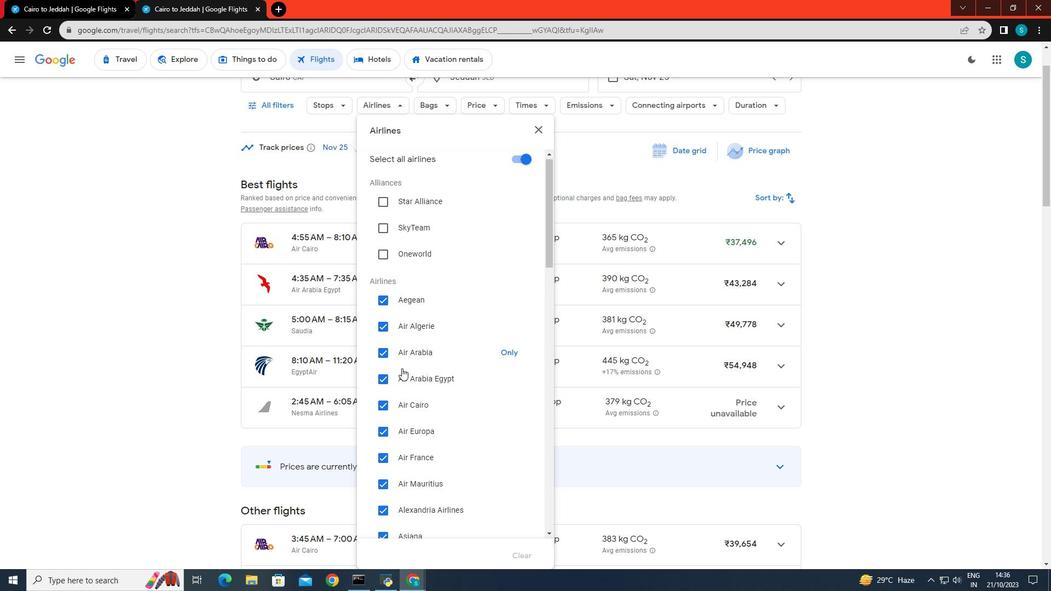 
Action: Mouse scrolled (401, 367) with delta (0, 0)
Screenshot: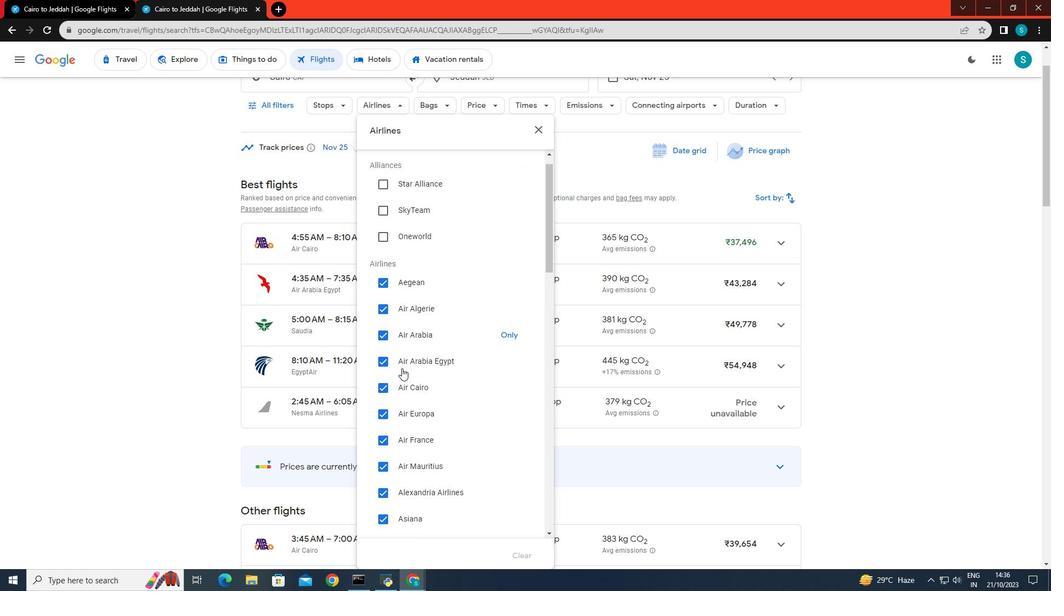
Action: Mouse moved to (414, 389)
Screenshot: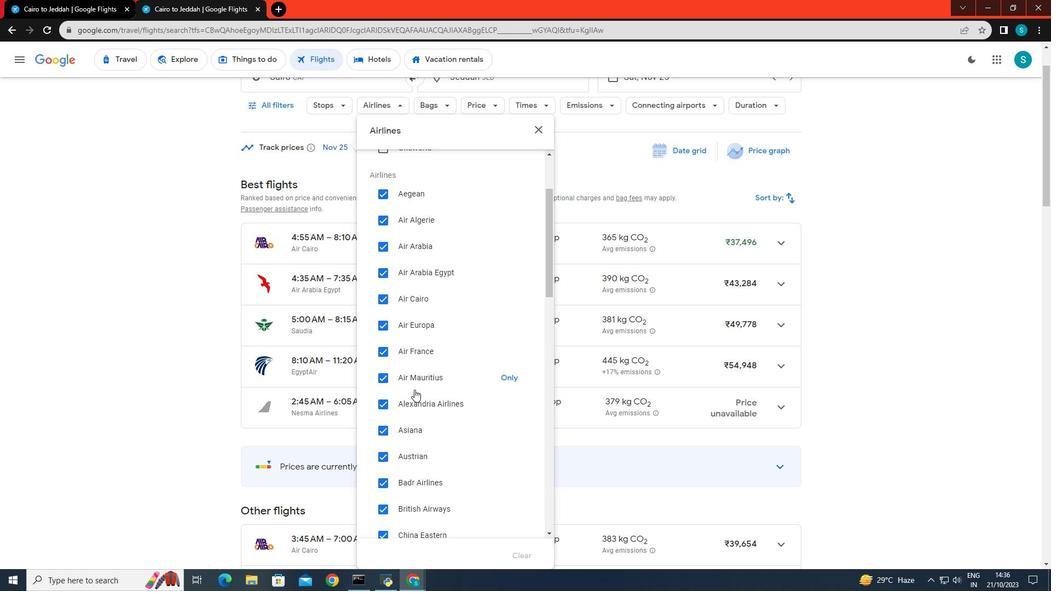 
Action: Mouse scrolled (414, 389) with delta (0, 0)
Screenshot: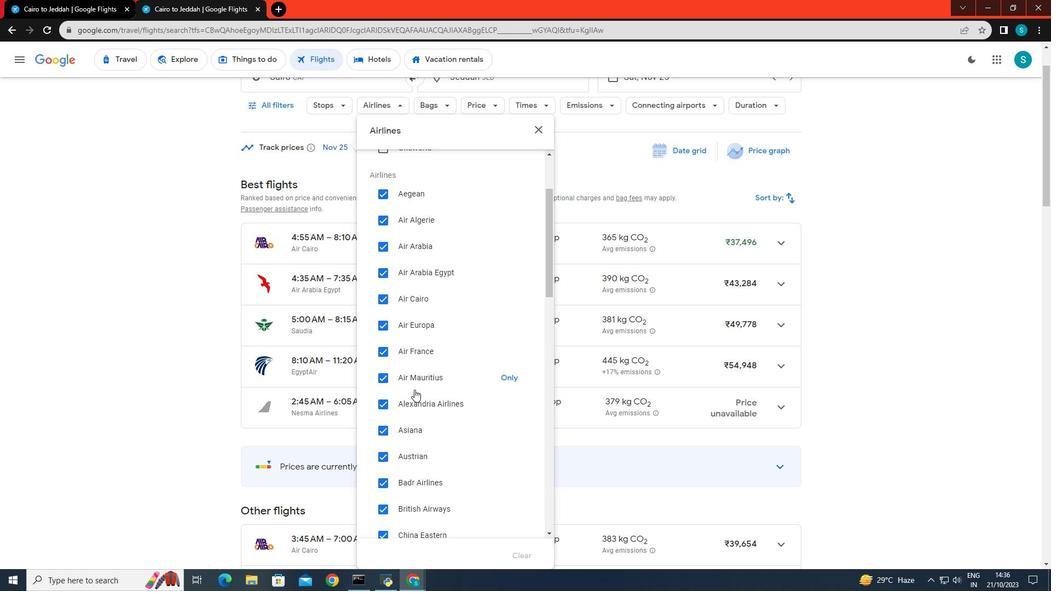 
Action: Mouse moved to (402, 431)
Screenshot: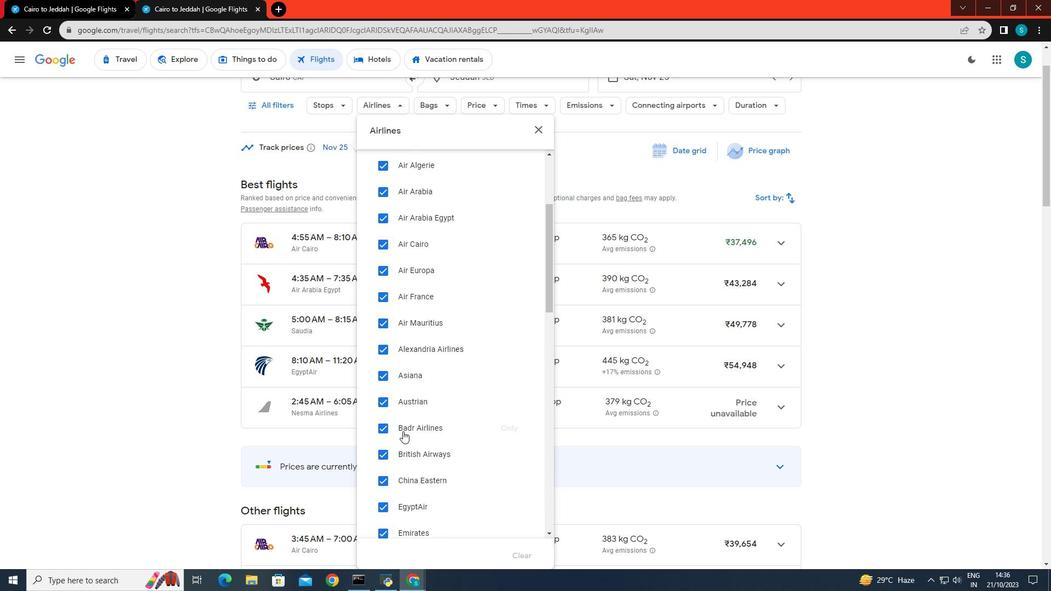 
Action: Mouse scrolled (402, 430) with delta (0, 0)
Screenshot: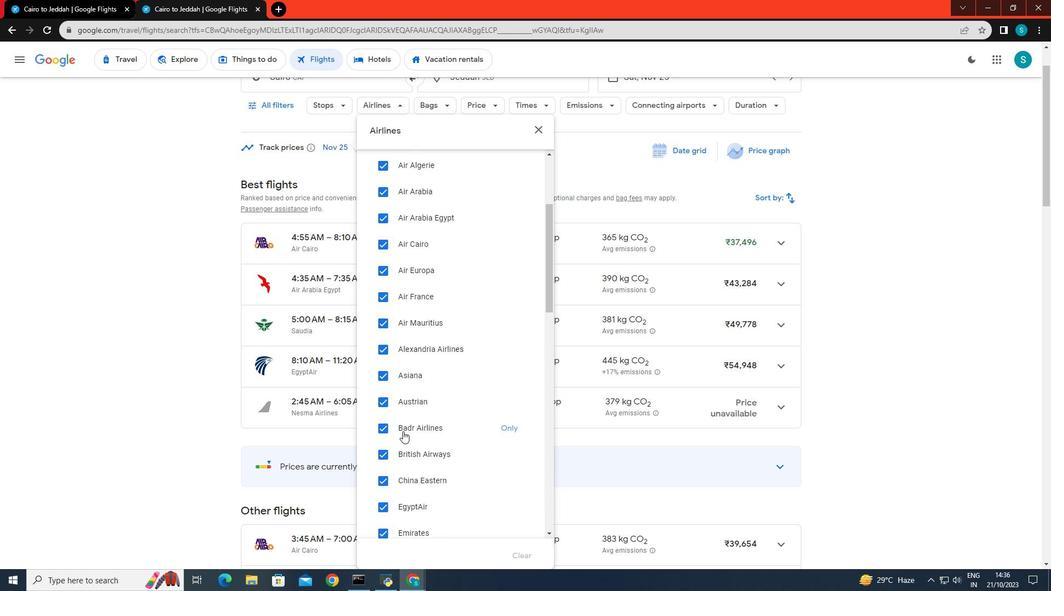 
Action: Mouse moved to (402, 431)
Screenshot: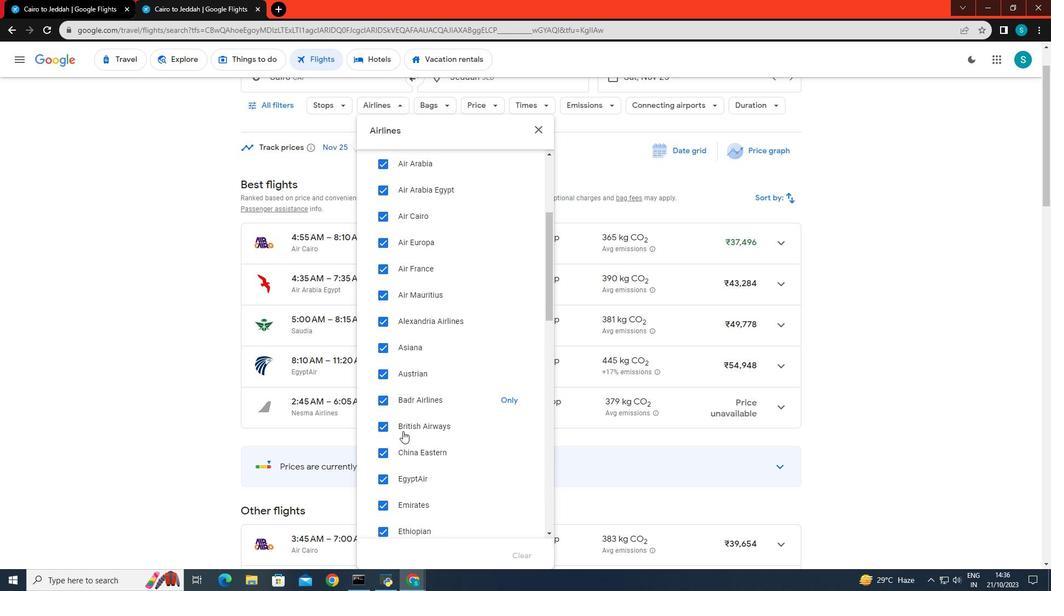 
Action: Mouse scrolled (402, 430) with delta (0, 0)
Screenshot: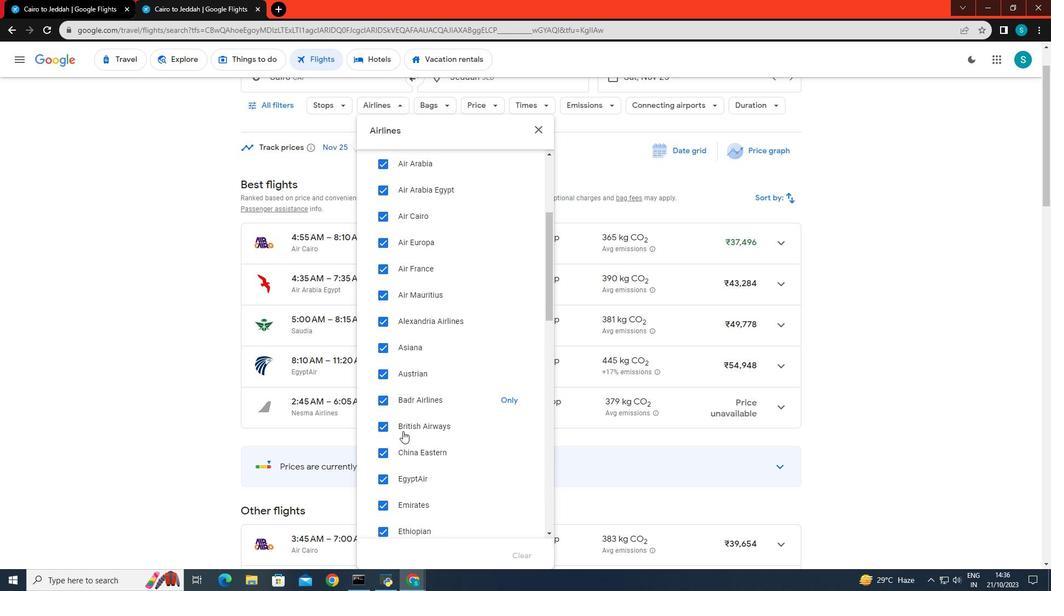 
Action: Mouse moved to (508, 343)
Screenshot: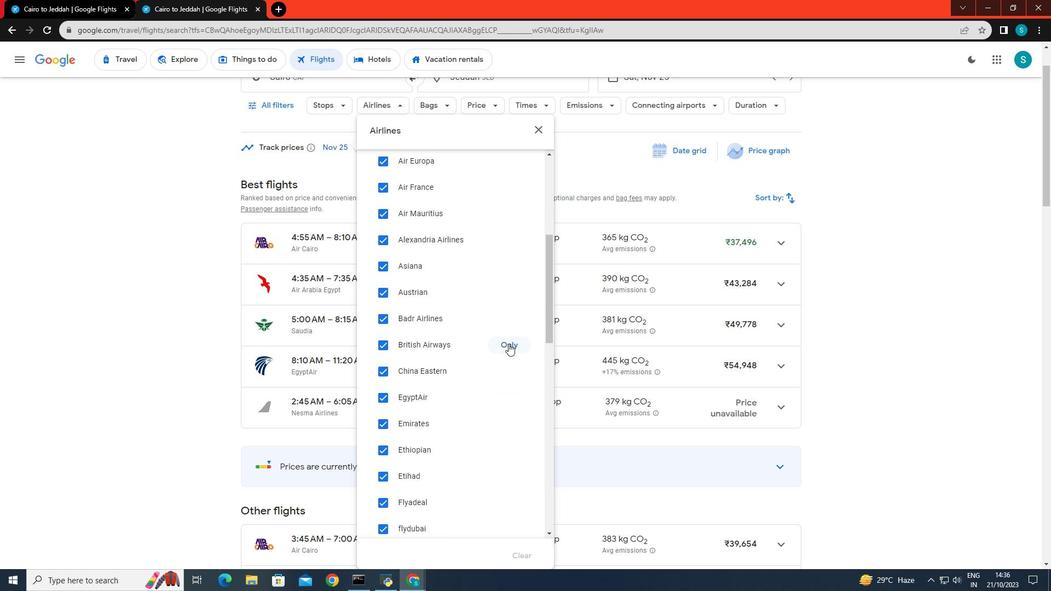 
Action: Mouse pressed left at (508, 343)
Screenshot: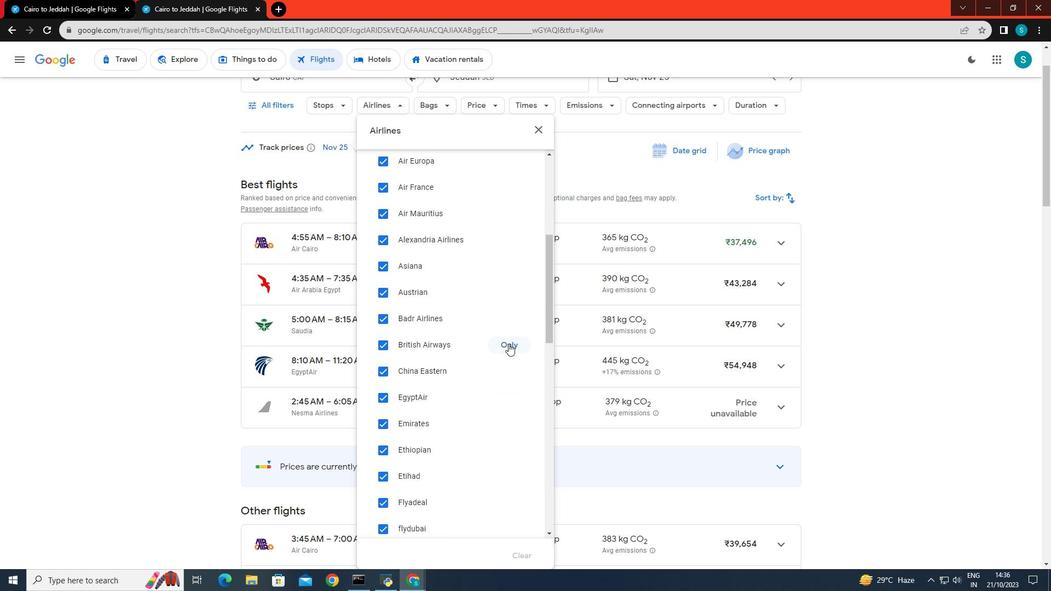 
Action: Mouse moved to (174, 302)
Screenshot: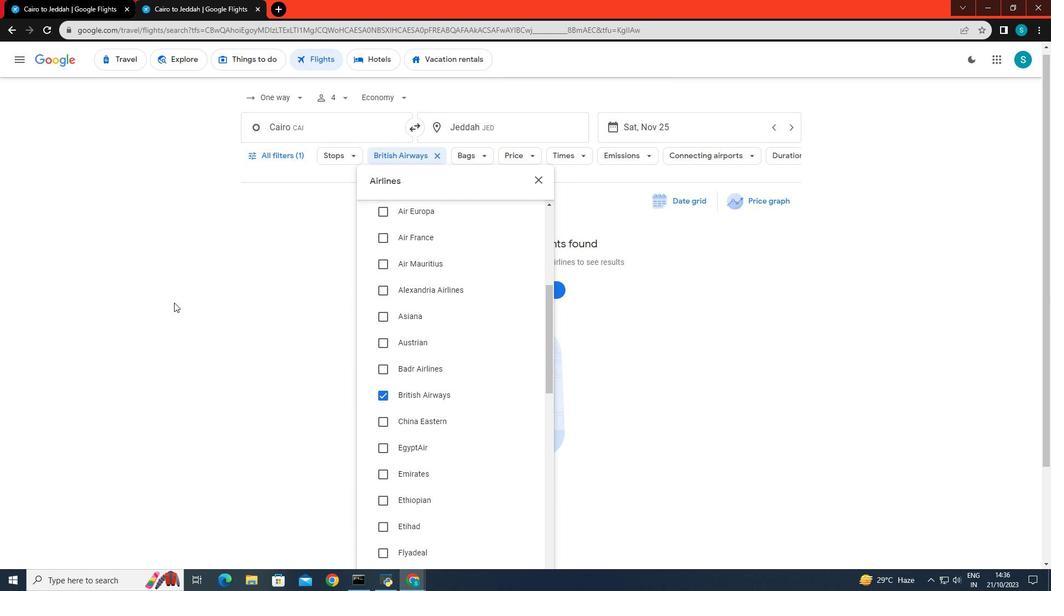 
Action: Mouse pressed left at (174, 302)
Screenshot: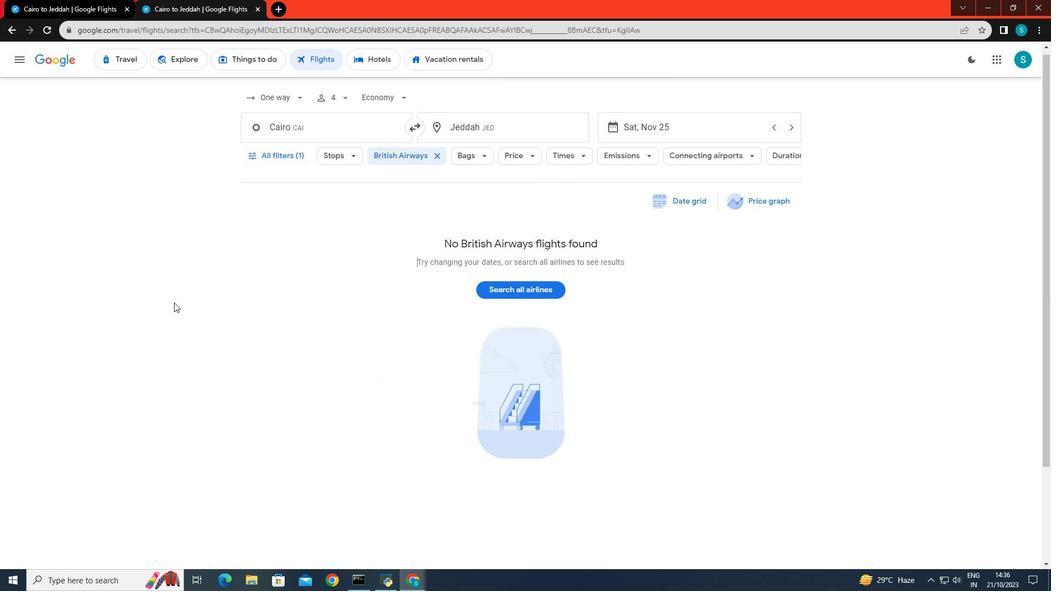 
Action: Mouse moved to (368, 342)
Screenshot: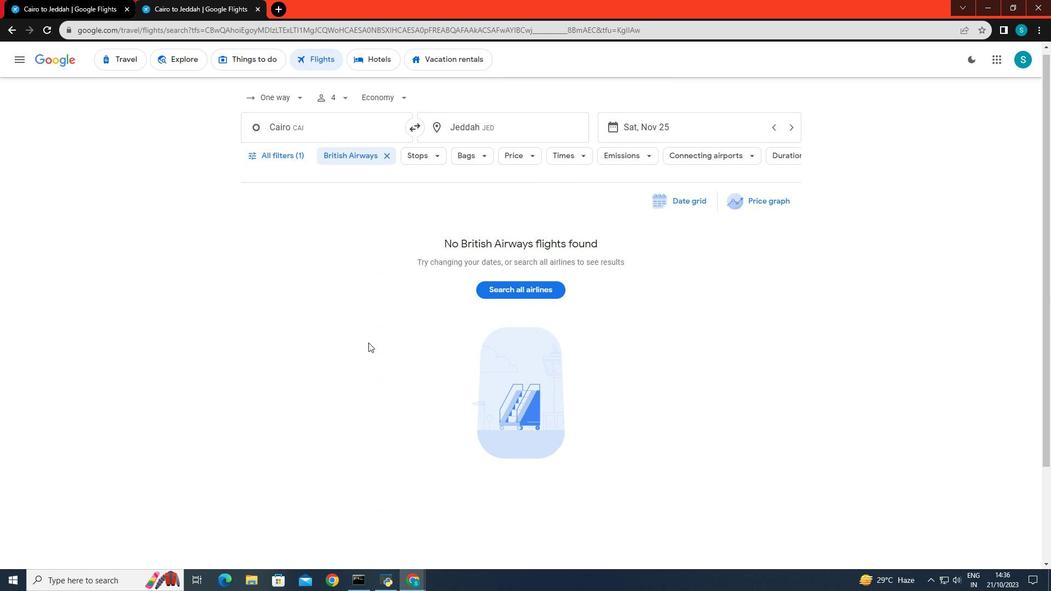 
